 Task: open an excel sheet and write heading  Financial WizardAdd Categories in a column and its values below  'Income, Income, Income, Expenses, Expenses, Expenses, Expenses, Expenses, Savings, Savings, Investments, Investments, Debt, Debt & Debt. 'Add Descriptions in next column and its values below  Salary, Freelance Work, Rental Income, Housing, Transportation, Groceries, Utilities, Entertainment, Emergency Fund, Retirement, Stocks, Mutual Funds, Credit Card 1, Credit Card 2 & Student Loan. Add Amount in next column and its values below  $5,000, $1,200, $500, $1,200, $300, $400, $200, $150, $500, $1,000, $500, $300, $200, $100 & $300. Save page FinAnalytics analysis
Action: Mouse moved to (18, 23)
Screenshot: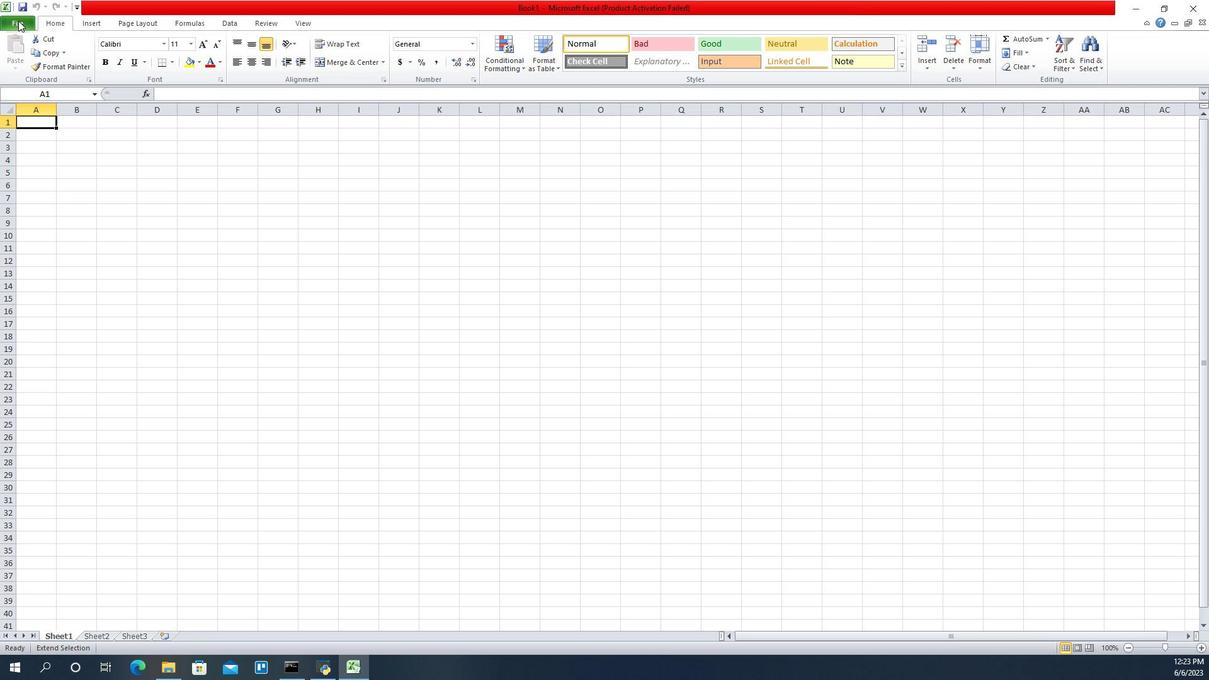 
Action: Mouse pressed left at (18, 23)
Screenshot: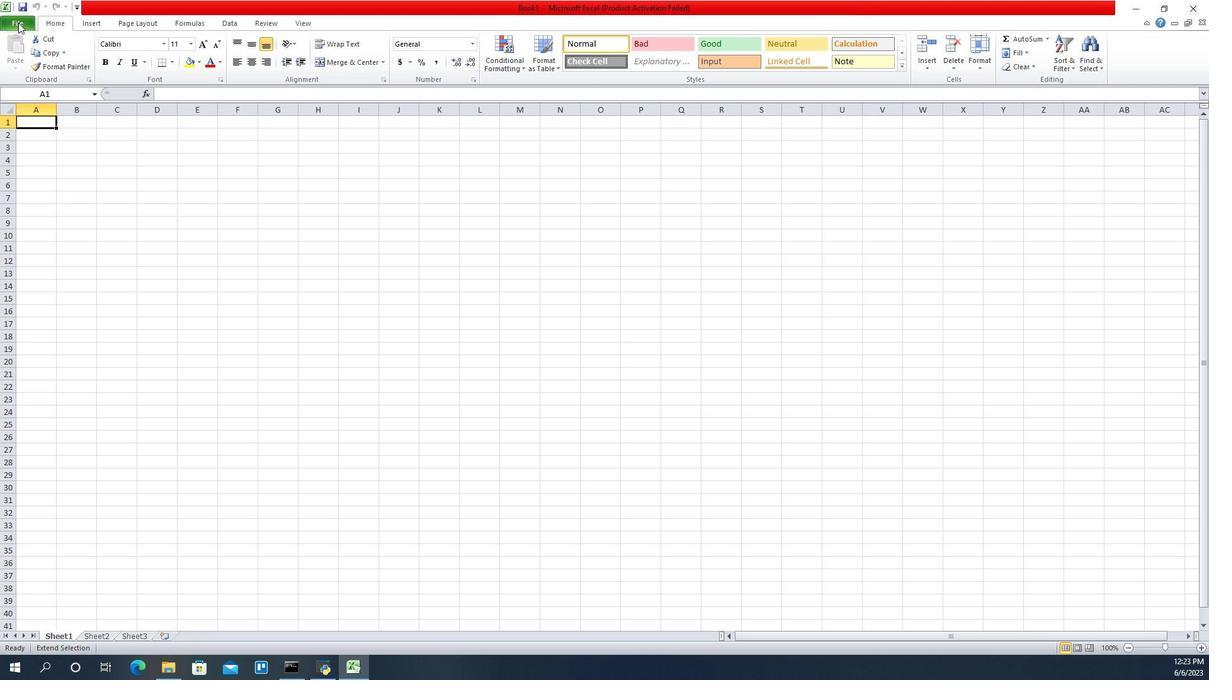 
Action: Mouse moved to (54, 170)
Screenshot: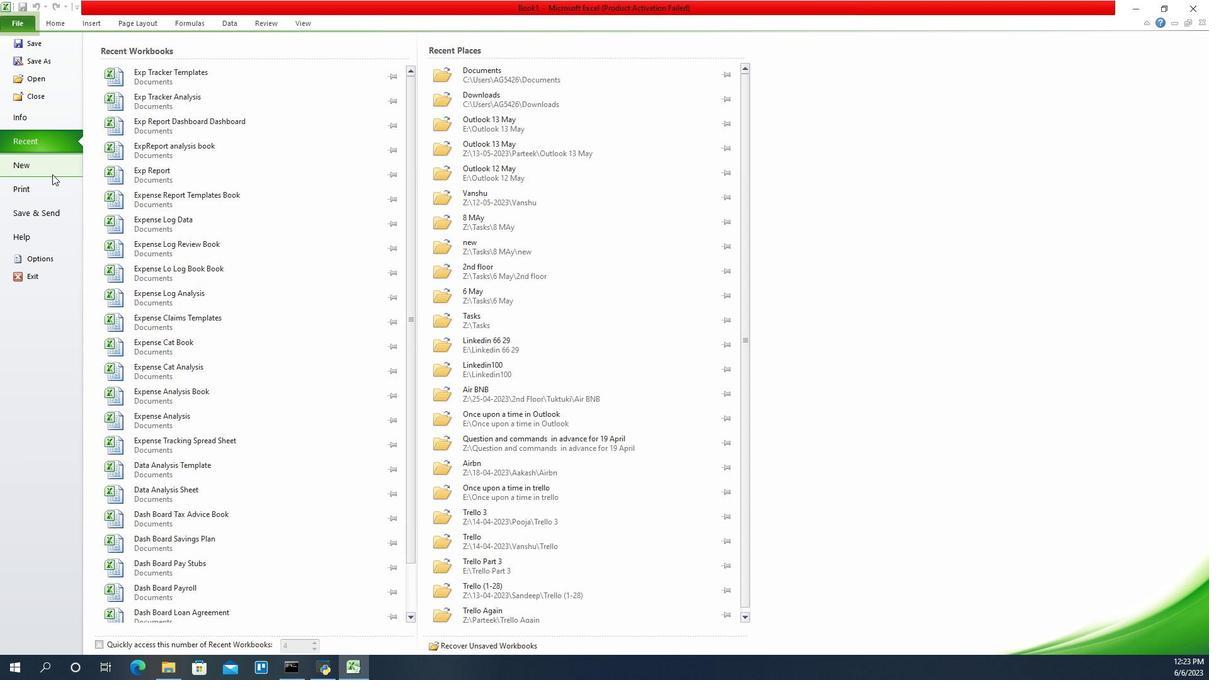 
Action: Mouse pressed left at (54, 170)
Screenshot: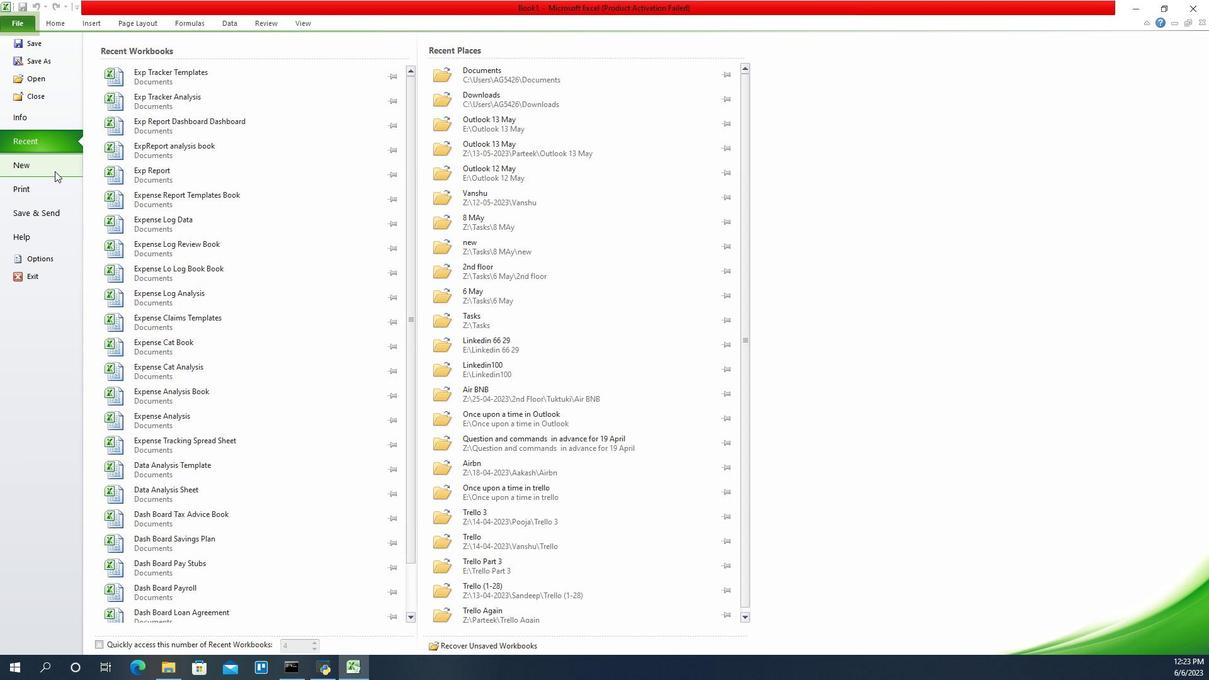 
Action: Mouse moved to (619, 316)
Screenshot: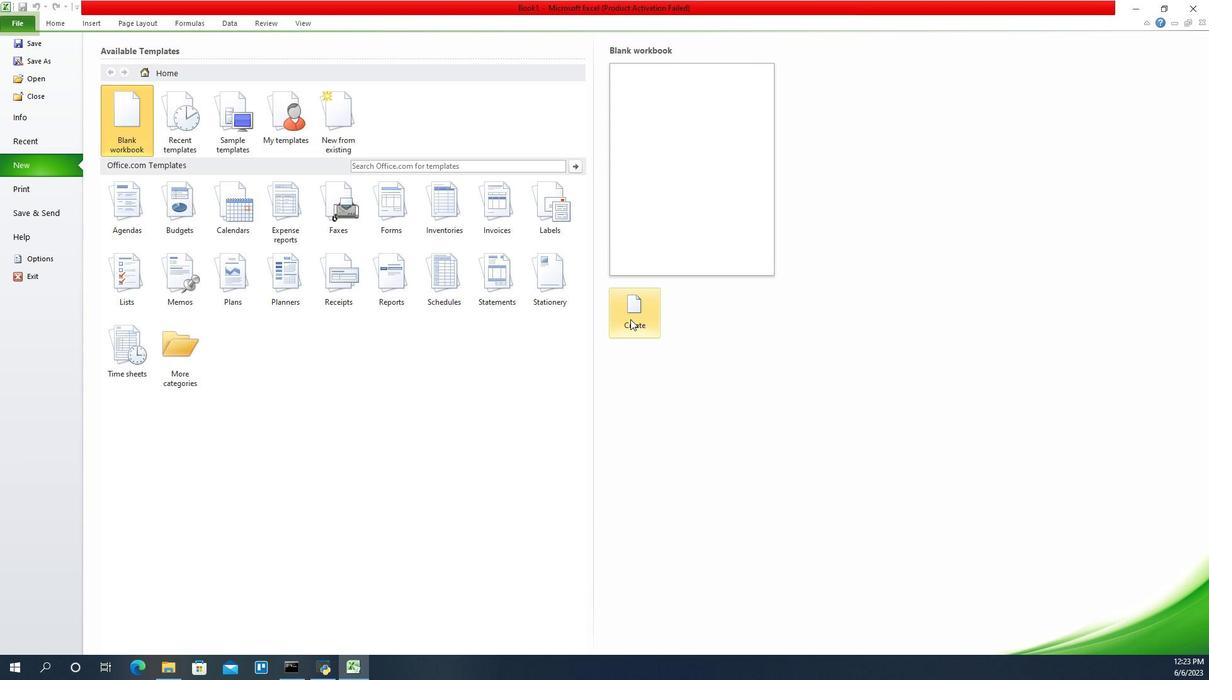
Action: Mouse pressed left at (619, 316)
Screenshot: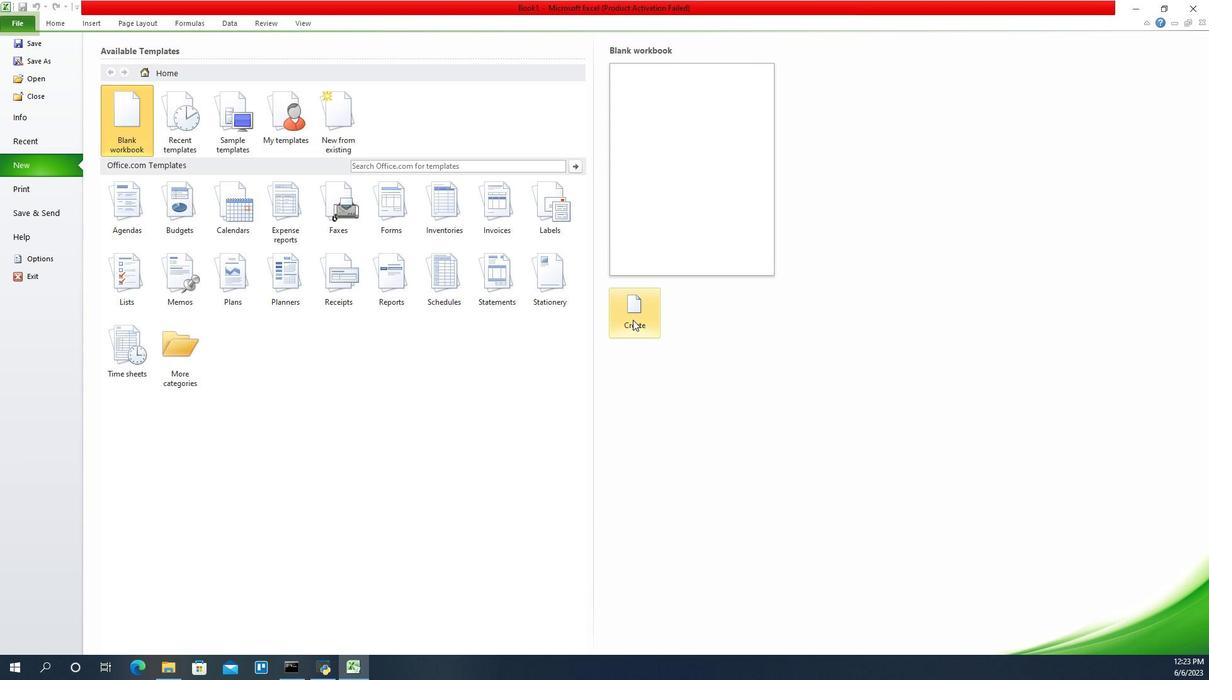 
Action: Mouse moved to (546, 255)
Screenshot: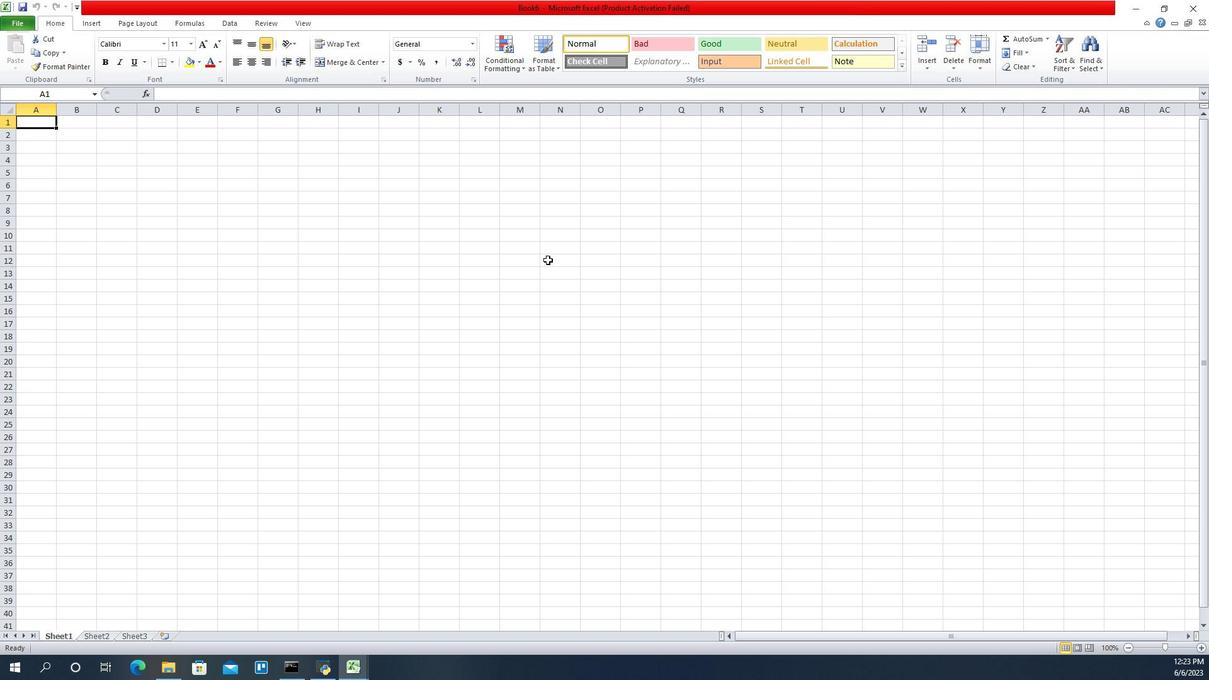 
Action: Key pressed <Key.caps_lock>F<Key.caps_lock>inancial<Key.space><Key.caps_lock>W<Key.caps_lock>izard<Key.enter><Key.caps_lock>C<Key.caps_lock>ateories<Key.backspace><Key.backspace><Key.backspace><Key.backspace><Key.backspace>gories<Key.down><Key.caps_lock>I<Key.caps_lock>ncome<Key.down><Key.caps_lock>I<Key.caps_lock>ncome
Screenshot: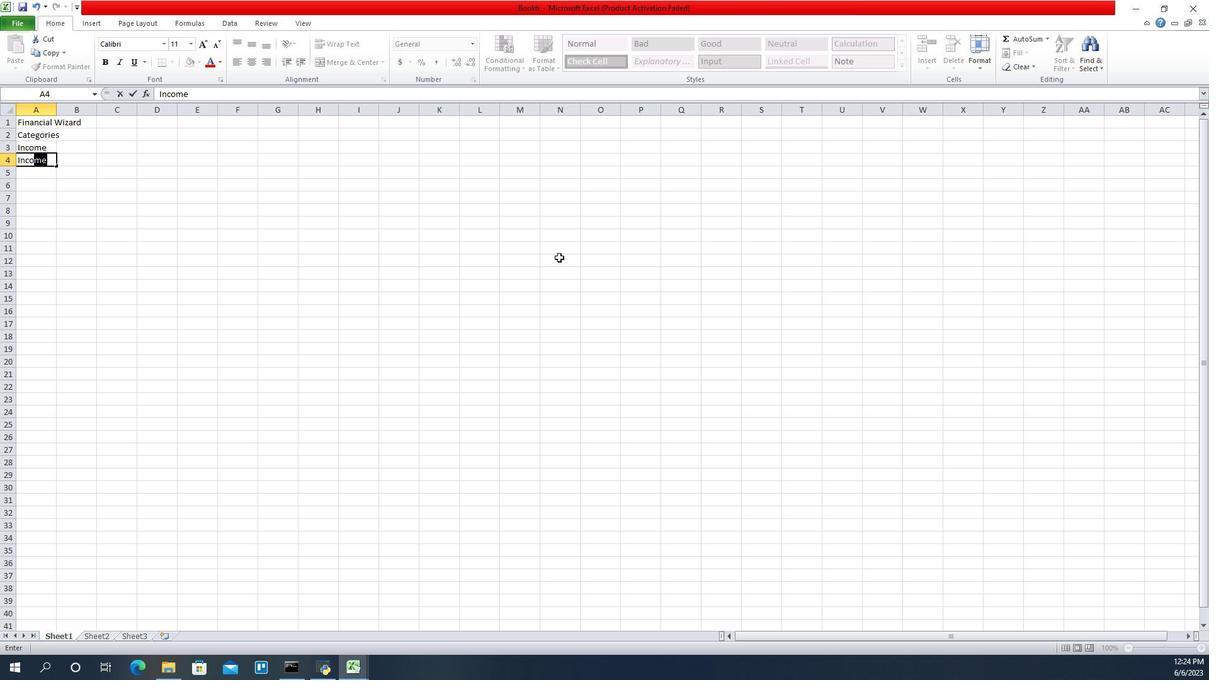 
Action: Mouse moved to (587, 227)
Screenshot: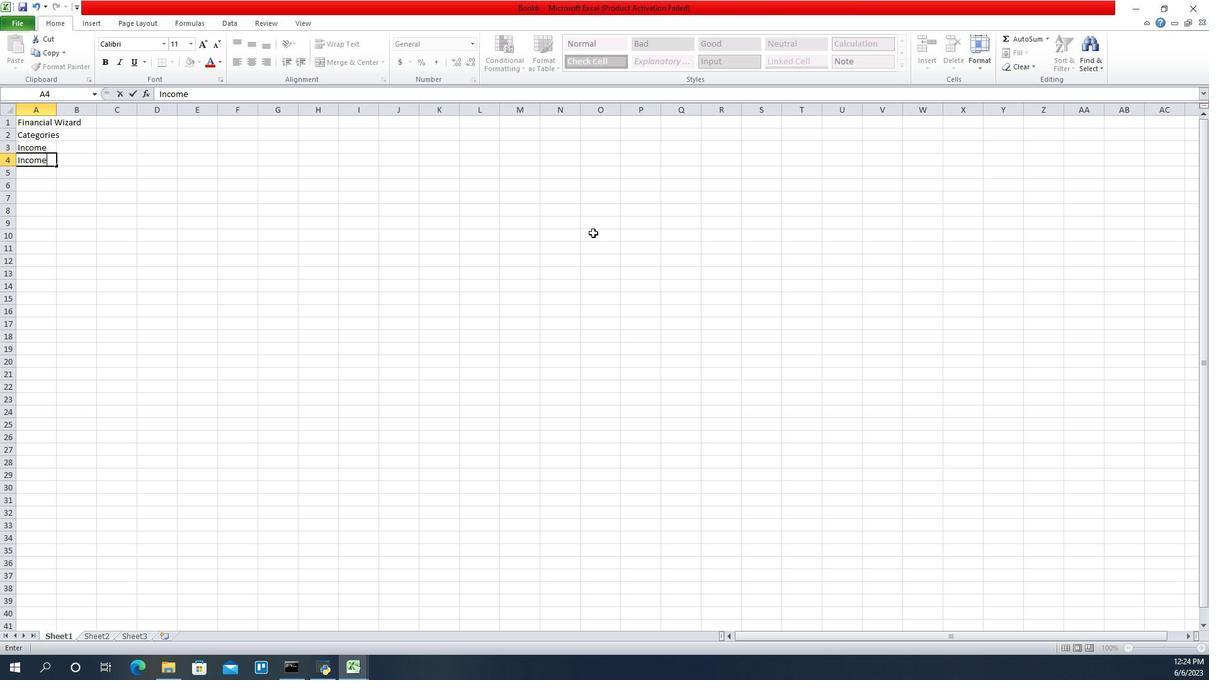 
Action: Key pressed <Key.down><Key.caps_lock>I<Key.caps_lock>ncome<Key.down><Key.caps_lock>E<Key.caps_lock>xpenses<Key.down><Key.caps_lock>E<Key.caps_lock>xpnses<Key.backspace><Key.backspace><Key.backspace><Key.backspace>enses<Key.down><Key.caps_lock>E<Key.caps_lock>xpenses<Key.down><Key.tab><Key.caps_lock><Key.left>E<Key.caps_lock>xpenses<Key.down><Key.caps_lock>E<Key.caps_lock>xpenses<Key.down><Key.caps_lock>S<Key.caps_lock>avings<Key.down><Key.caps_lock>S<Key.caps_lock>avings<Key.down><Key.caps_lock>I<Key.caps_lock>nvestments<Key.down><Key.caps_lock>E<Key.caps_lock><Key.backspace><Key.backspace><Key.caps_lock>I<Key.caps_lock>nvestments<Key.enter><Key.caps_lock>D<Key.caps_lock>ebt<Key.down><Key.caps_lock>D<Key.caps_lock>ebt<Key.down><Key.caps_lock>D<Key.caps_lock>ebt
Screenshot: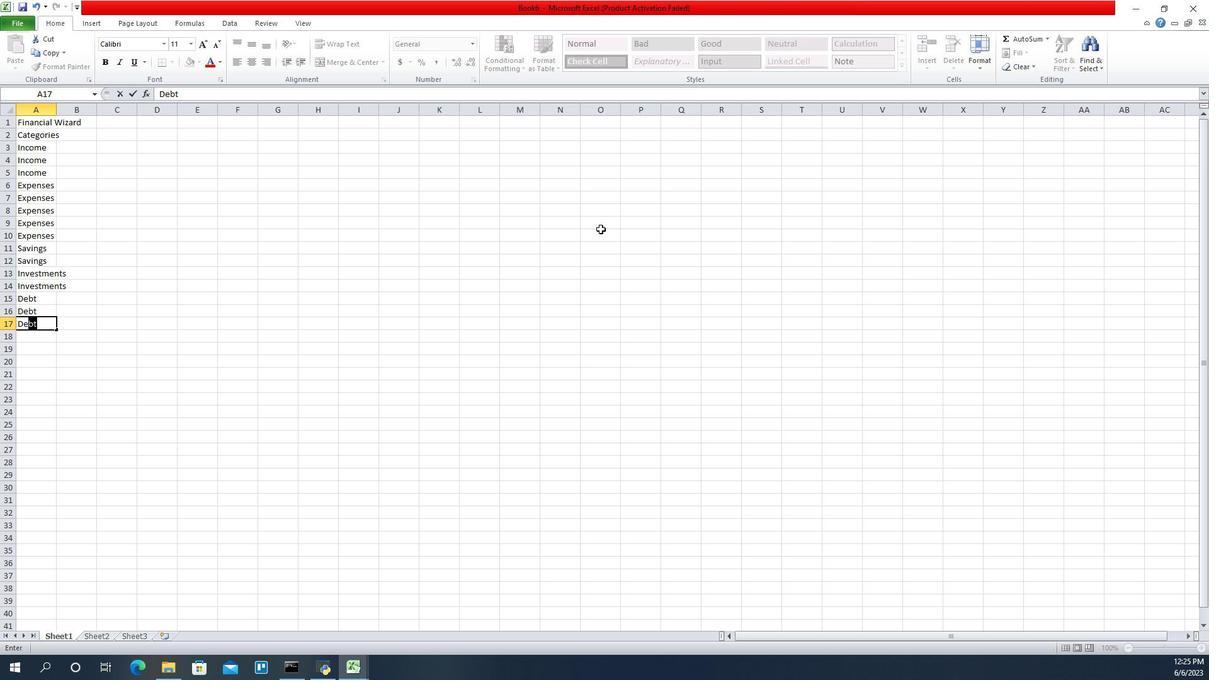 
Action: Mouse moved to (55, 110)
Screenshot: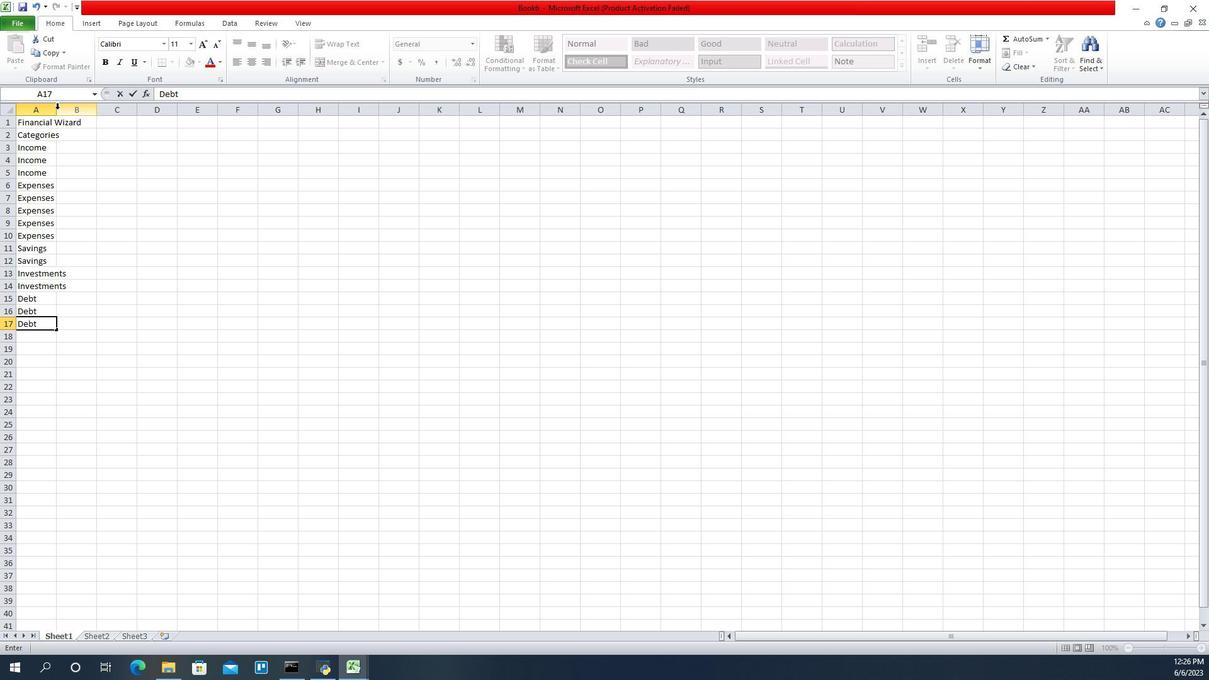 
Action: Mouse pressed left at (55, 110)
Screenshot: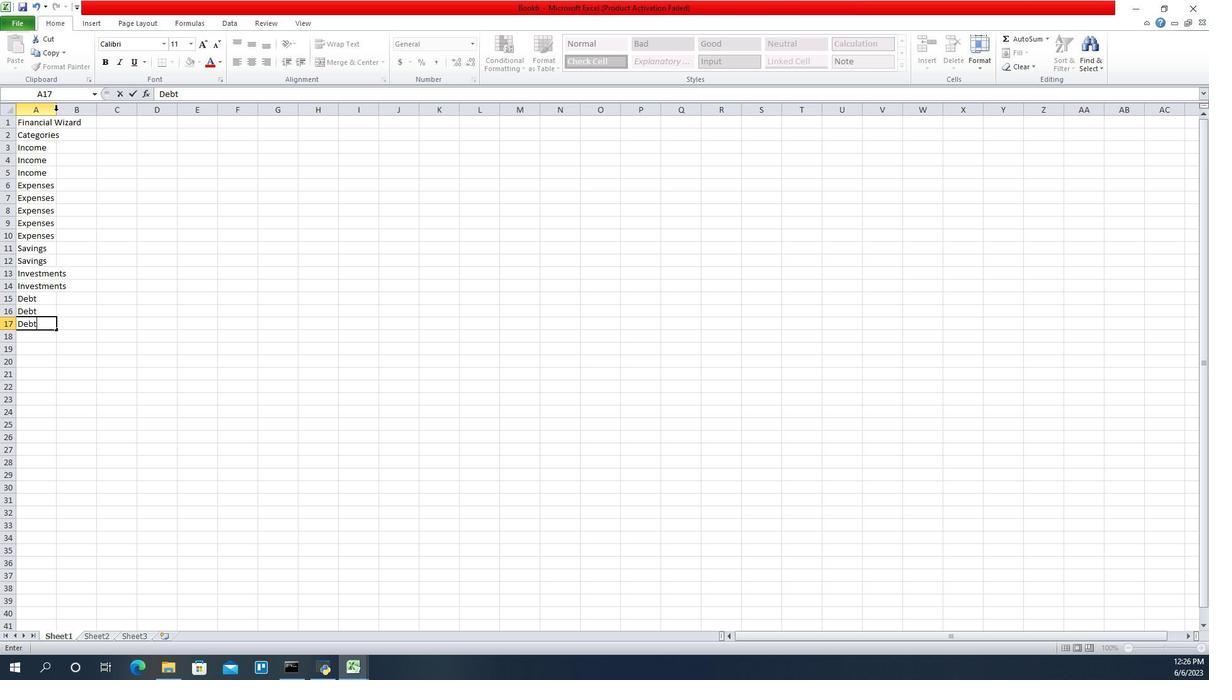 
Action: Mouse pressed left at (55, 110)
Screenshot: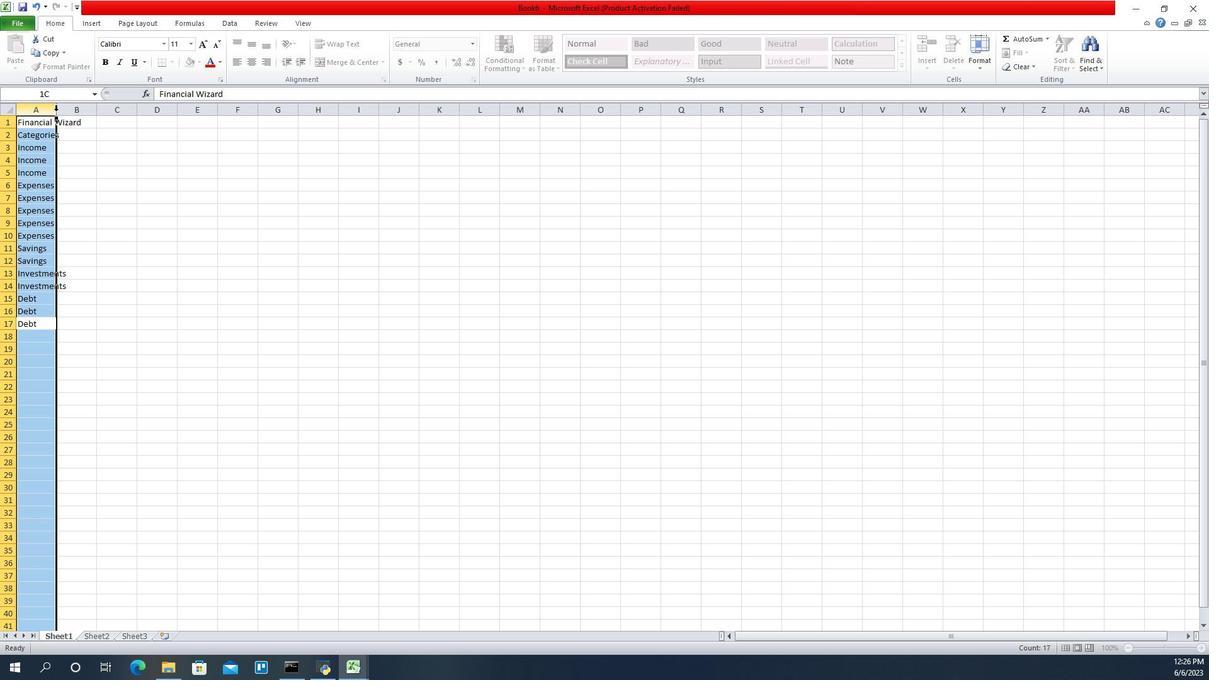 
Action: Mouse moved to (103, 136)
Screenshot: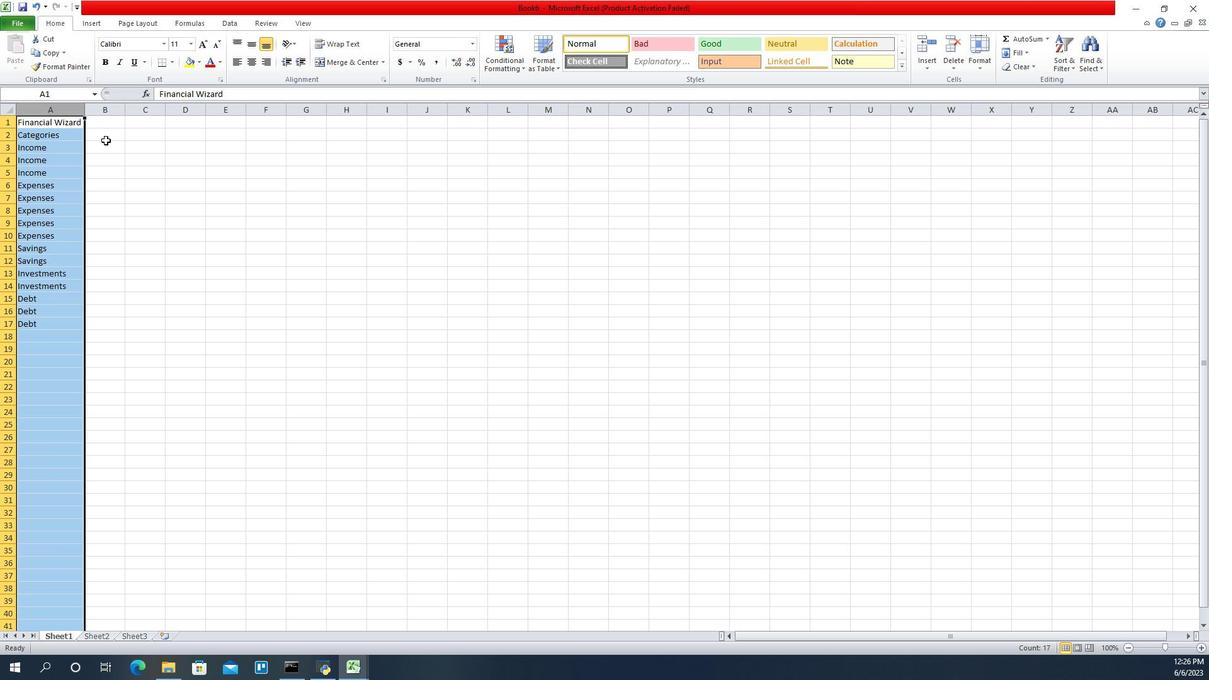 
Action: Mouse pressed left at (103, 136)
Screenshot: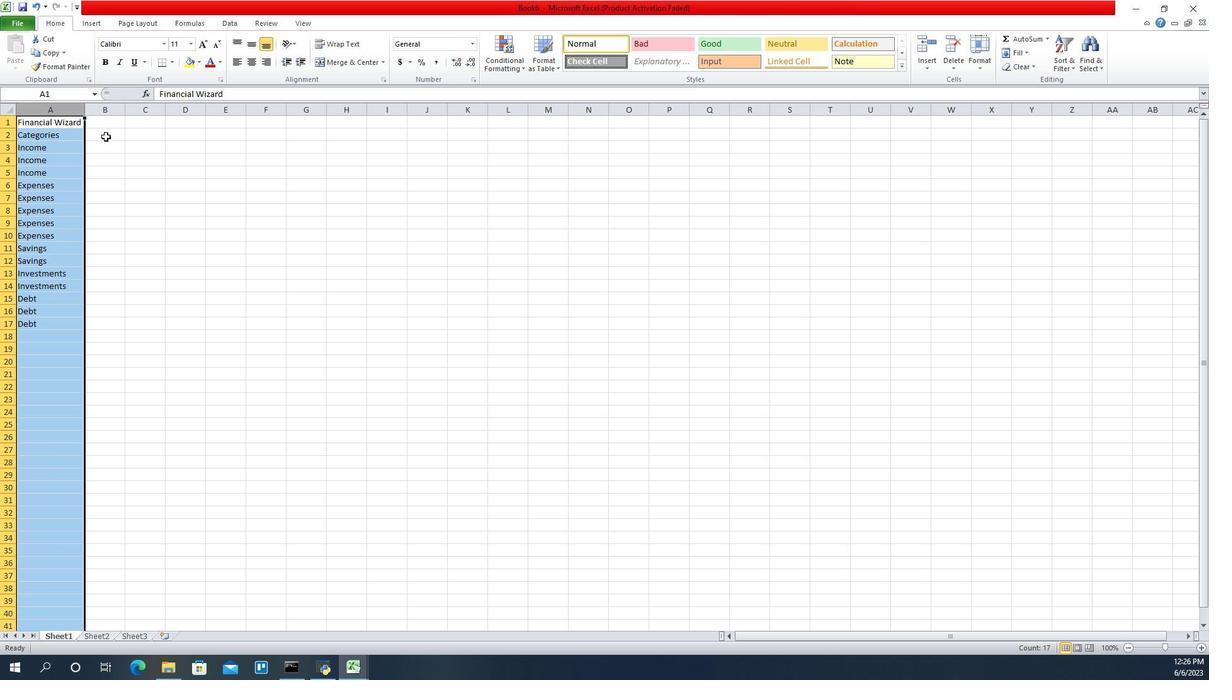 
Action: Mouse moved to (143, 207)
Screenshot: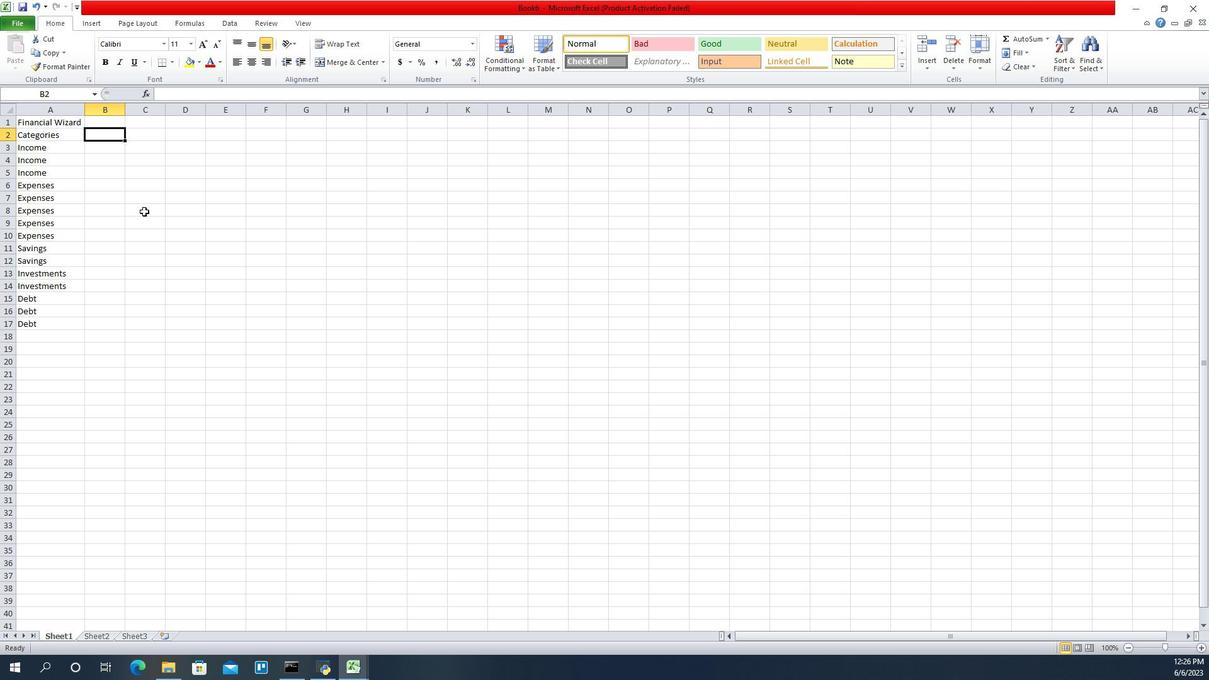 
Action: Key pressed <Key.caps_lock>D<Key.caps_lock>escriptions<Key.down>
Screenshot: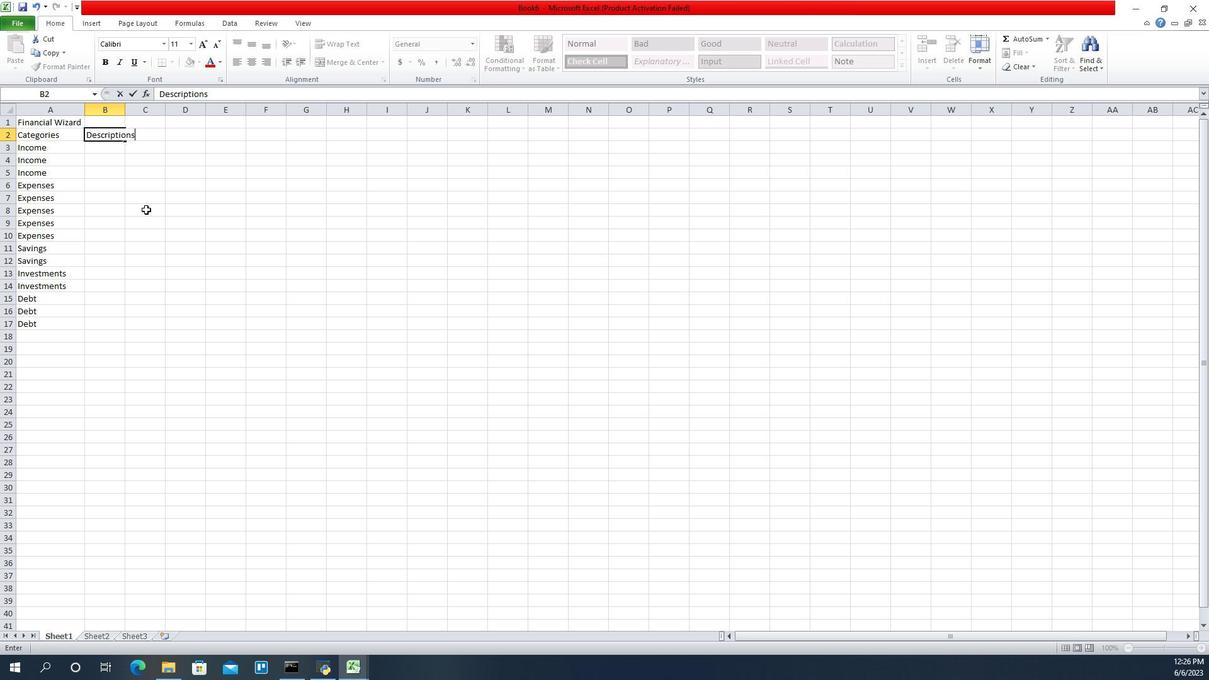 
Action: Mouse moved to (122, 105)
Screenshot: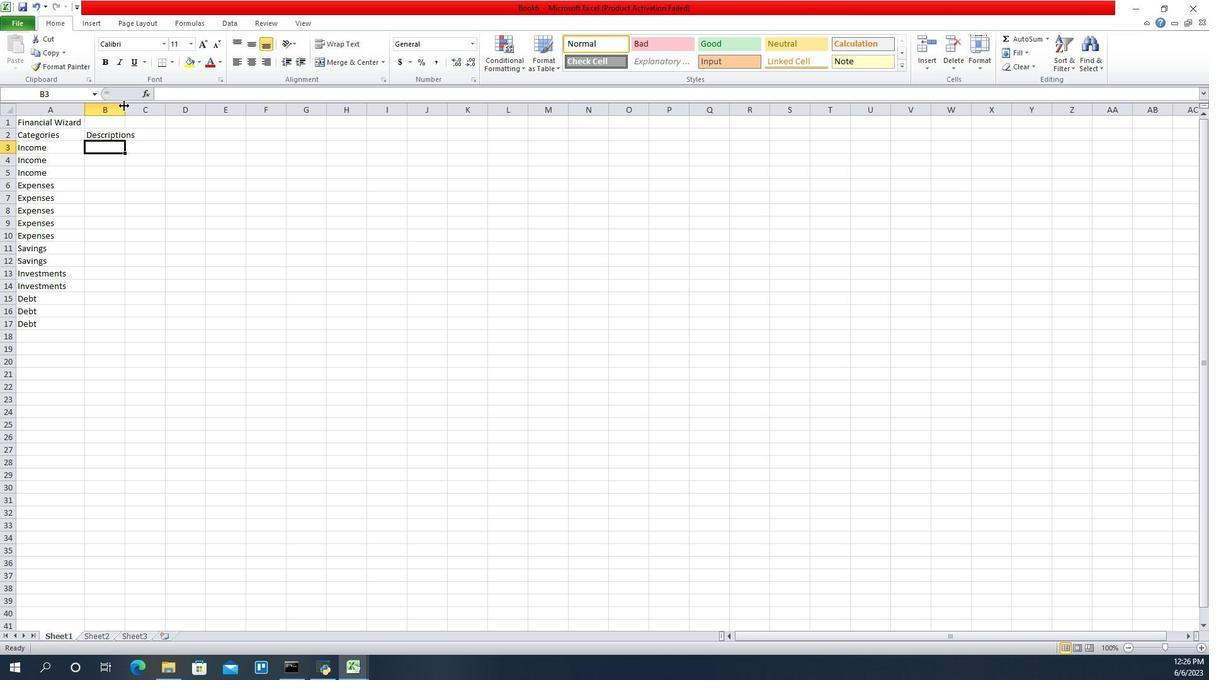 
Action: Mouse pressed left at (122, 105)
Screenshot: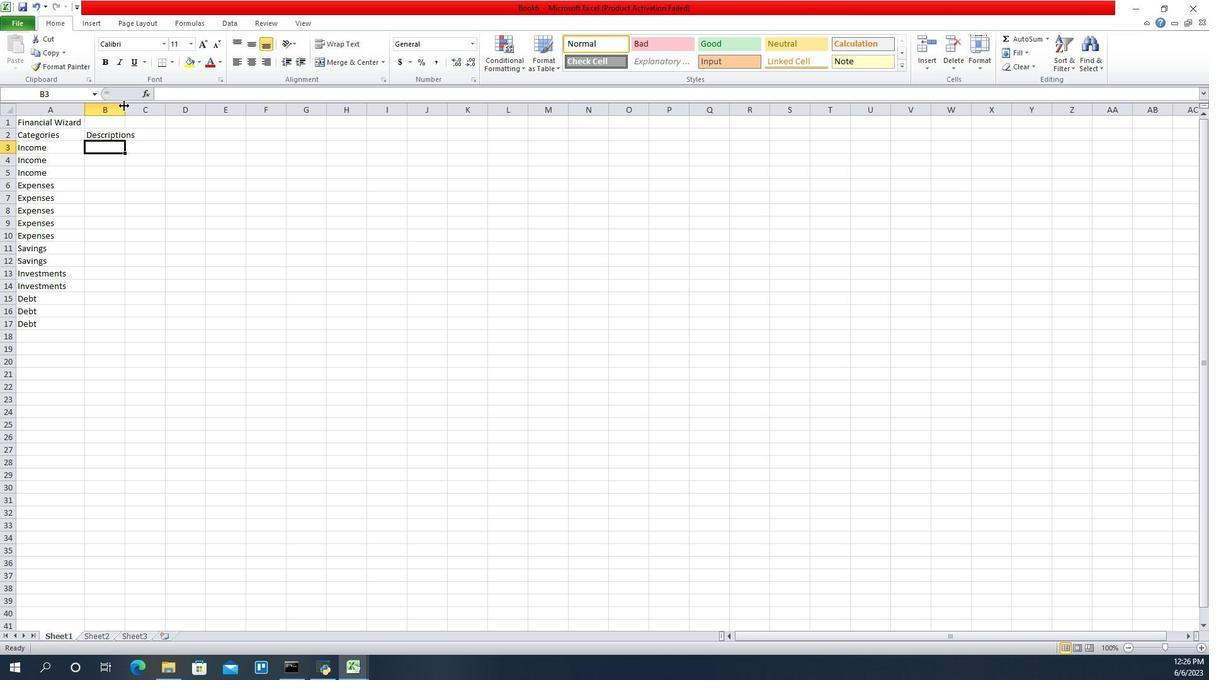 
Action: Mouse pressed left at (122, 105)
Screenshot: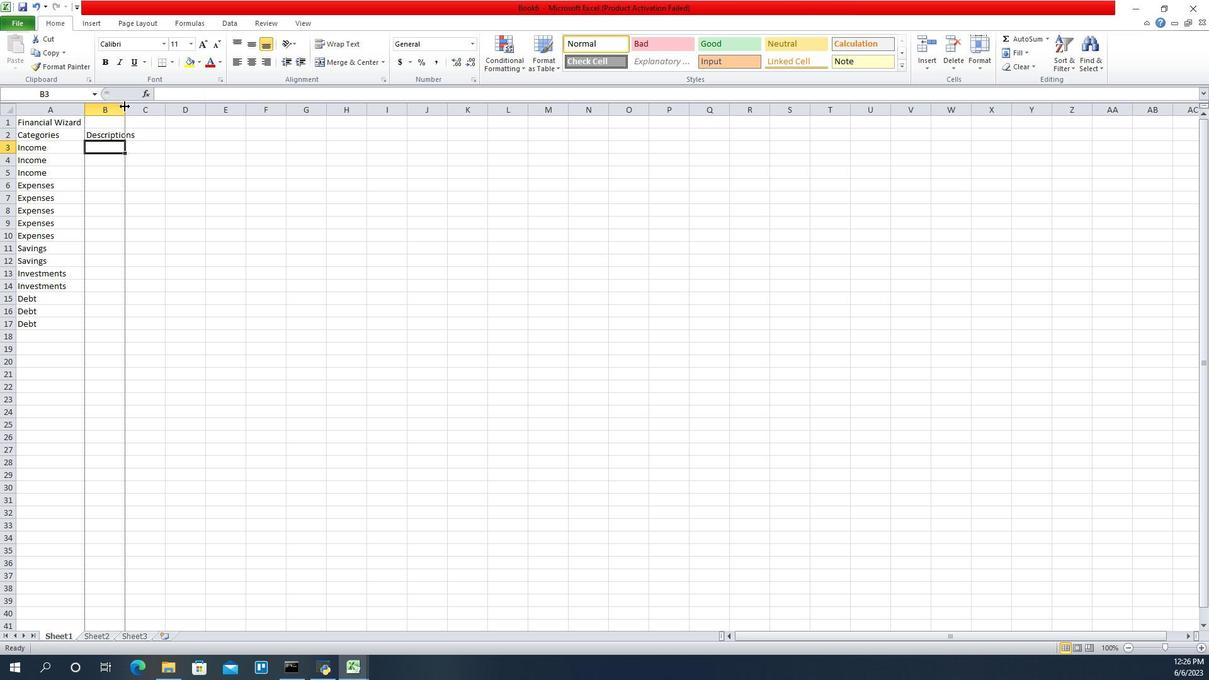 
Action: Mouse moved to (171, 182)
Screenshot: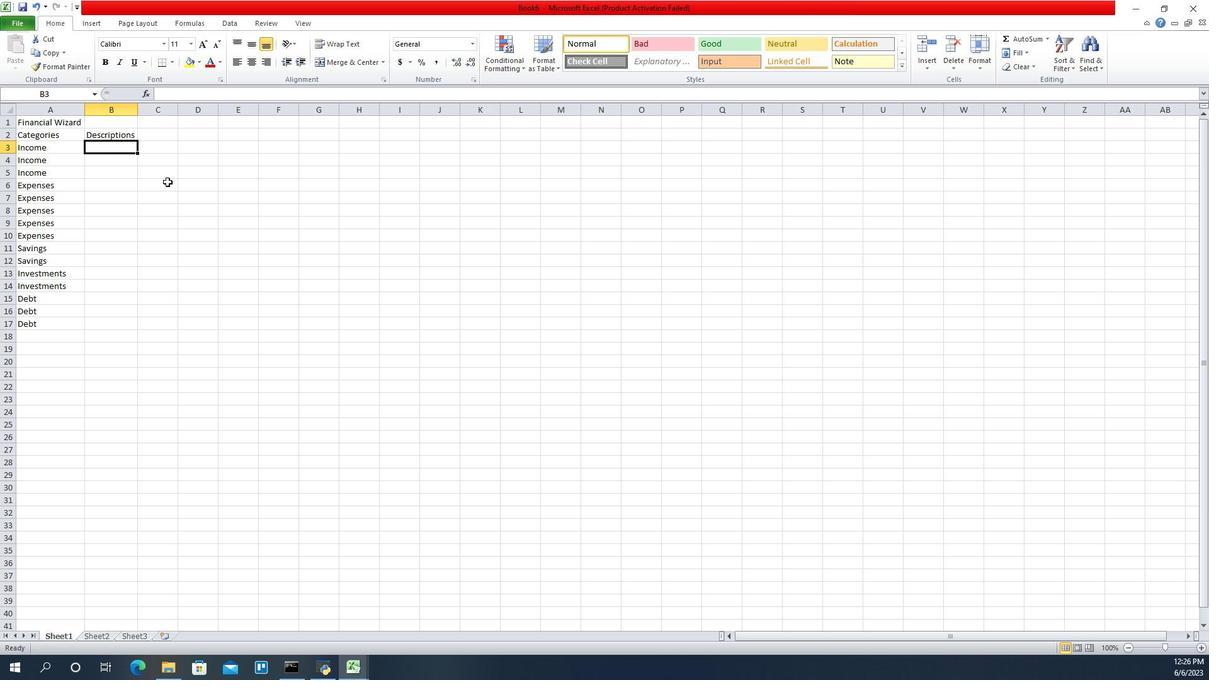 
Action: Key pressed <Key.caps_lock>S<Key.caps_lock>alary<Key.down><Key.caps_lock>F<Key.caps_lock>reelance<Key.down><Key.up>
Screenshot: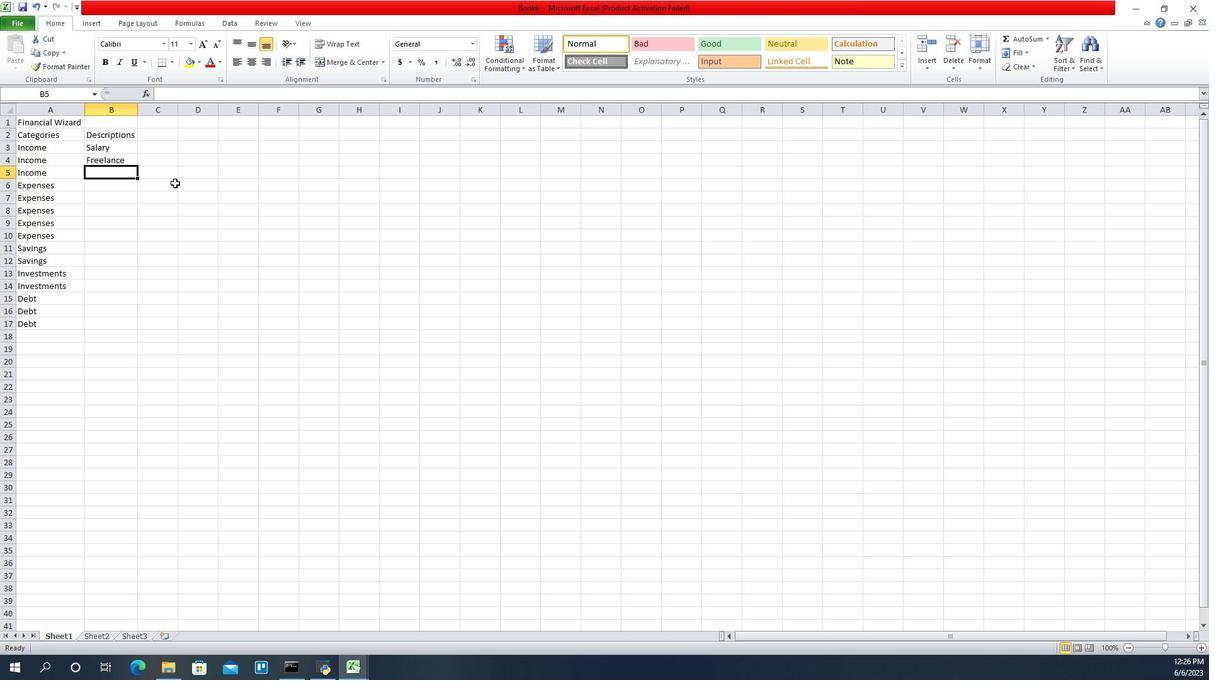 
Action: Mouse moved to (225, 101)
Screenshot: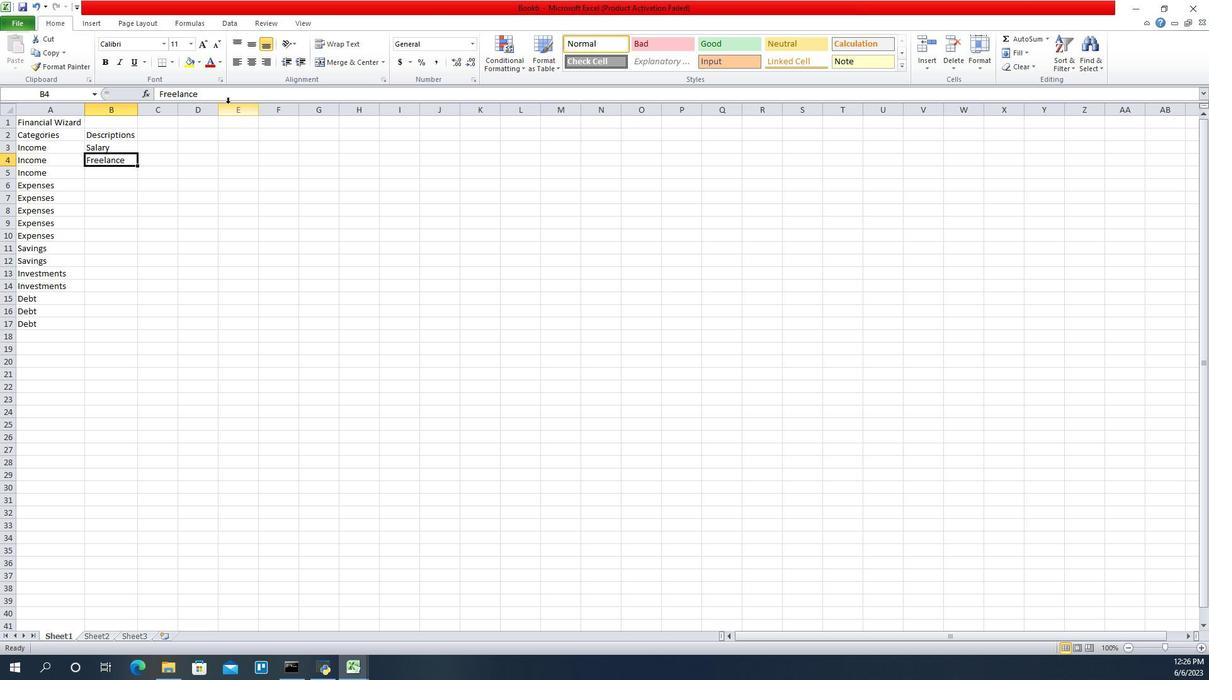 
Action: Mouse pressed left at (225, 101)
Screenshot: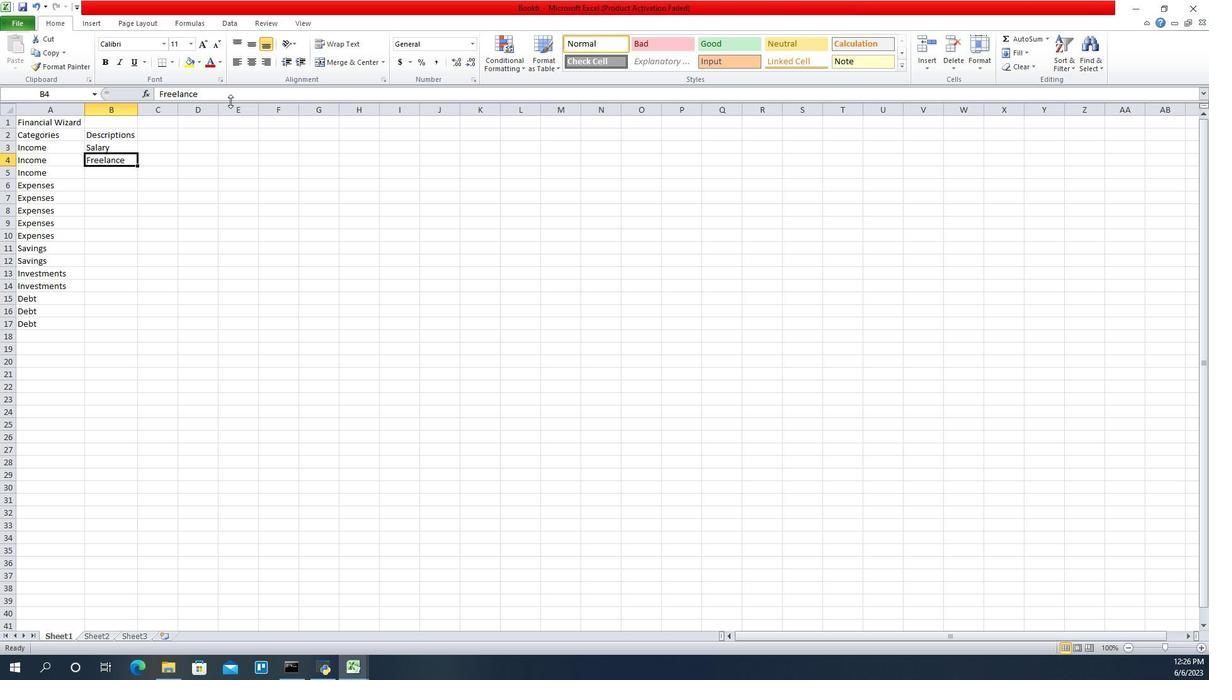 
Action: Mouse moved to (228, 98)
Screenshot: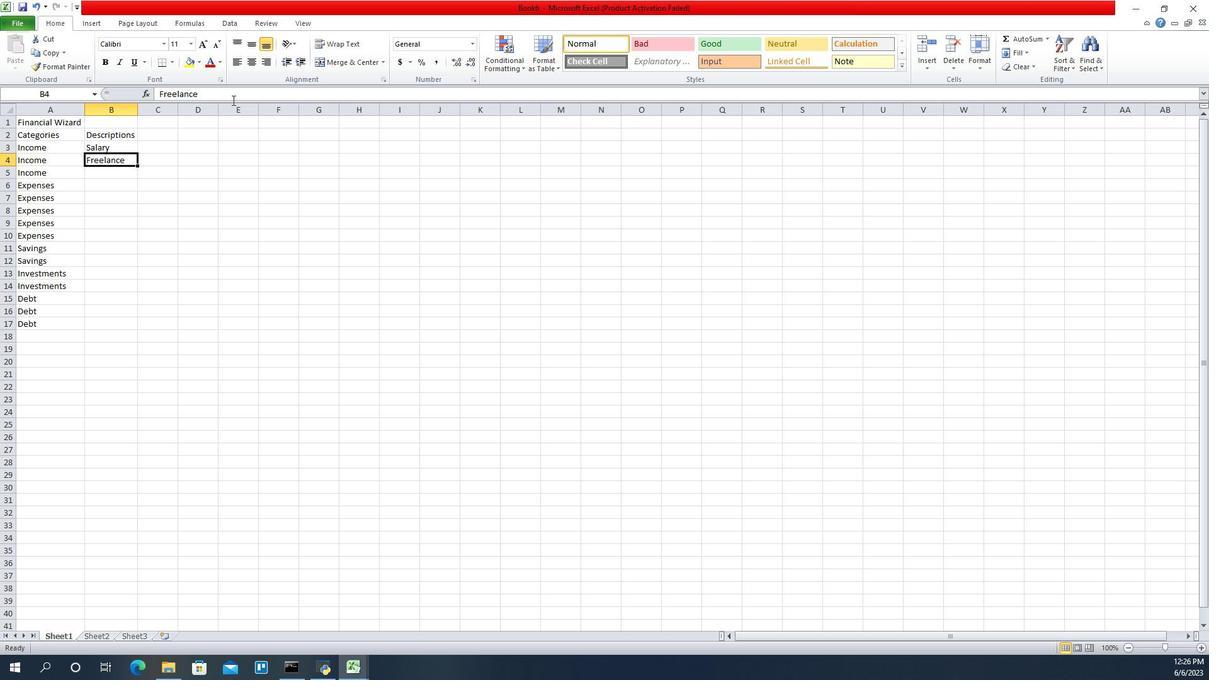 
Action: Mouse pressed left at (228, 98)
Screenshot: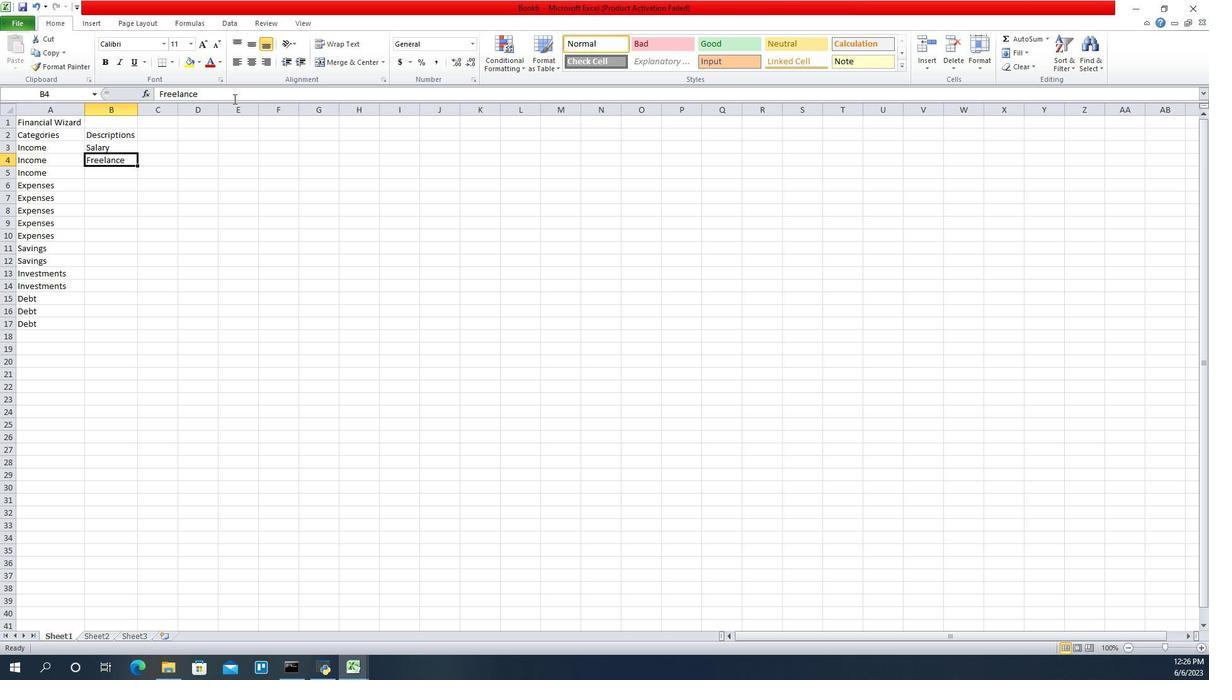 
Action: Key pressed <Key.space><Key.caps_lock>WOK<Key.backspace><Key.backspace><Key.caps_lock>ork<Key.enter><Key.caps_lock>R<Key.caps_lock>eny<Key.backspace>tal<Key.space><Key.caps_lock>I<Key.caps_lock>ncome<Key.enter><Key.caps_lock>H<Key.caps_lock>ousing<Key.enter><Key.caps_lock>T<Key.caps_lock>ransportation<Key.enter><Key.caps_lock>G<Key.caps_lock>roceries<Key.enter><Key.caps_lock>U<Key.caps_lock>tilitis<Key.backspace>es<Key.down><Key.caps_lock>E<Key.caps_lock>ntertainment<Key.enter><Key.caps_lock>E<Key.caps_lock>mergency<Key.space><Key.caps_lock>F<Key.caps_lock>und<Key.enter><Key.caps_lock>R<Key.caps_lock>etirment<Key.enter><Key.caps_lock>S<Key.caps_lock>tocks<Key.up>
Screenshot: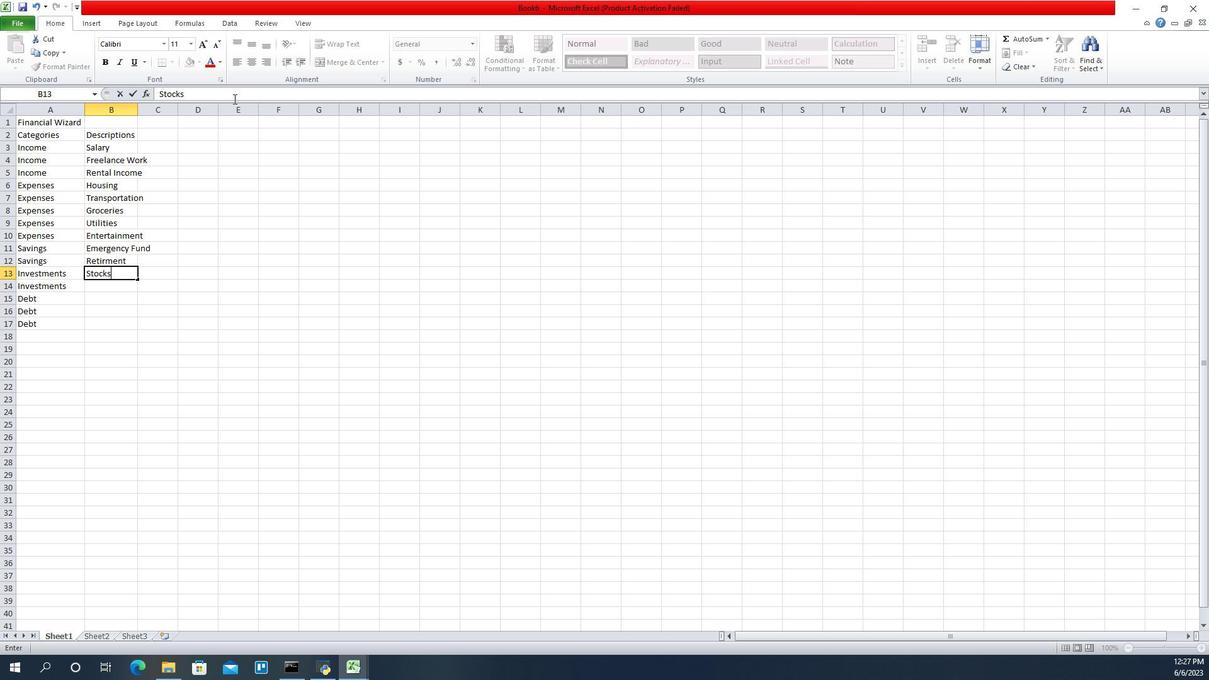 
Action: Mouse moved to (173, 93)
Screenshot: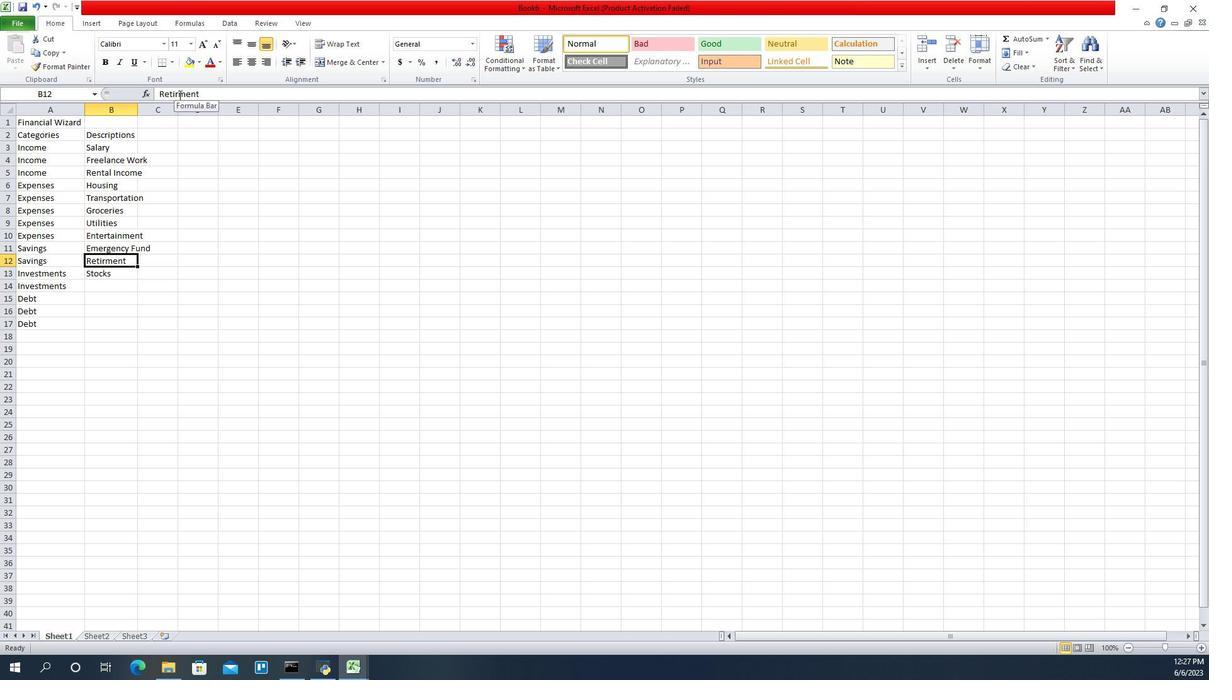 
Action: Mouse pressed left at (173, 93)
Screenshot: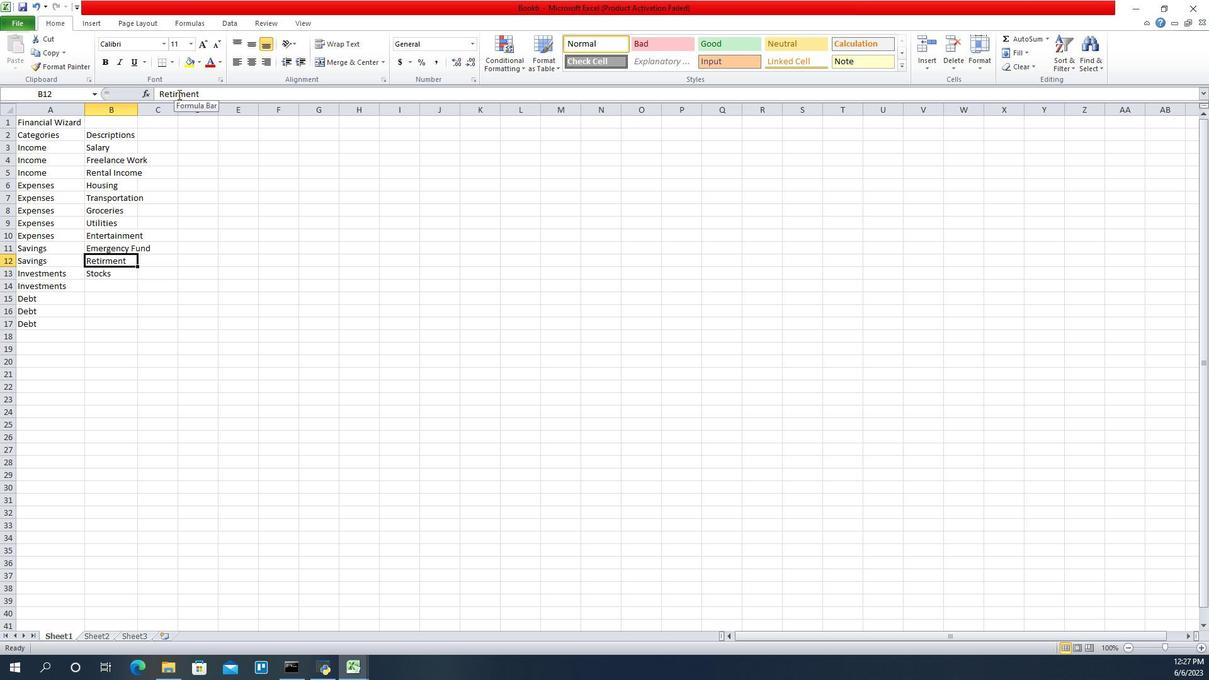 
Action: Mouse moved to (199, 105)
Screenshot: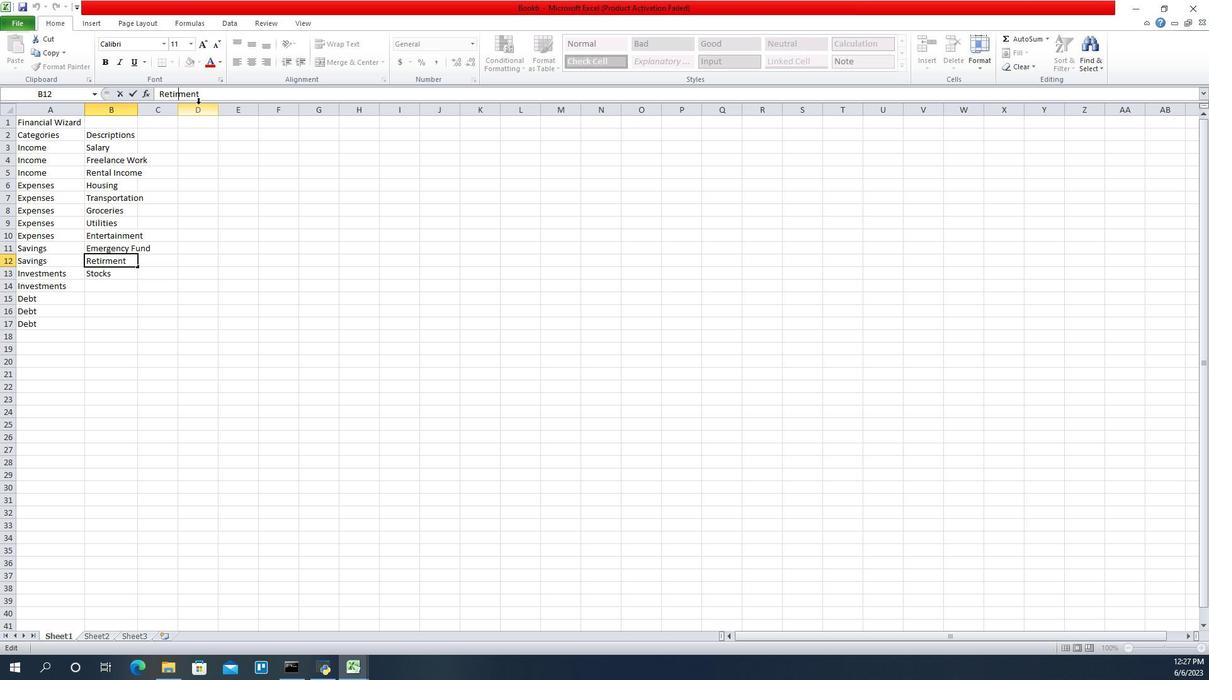 
Action: Key pressed e<Key.enter><Key.down><Key.caps_lock>M<Key.caps_lock>utual<Key.space><Key.caps_lock>F<Key.caps_lock>unds<Key.enter><Key.caps_lock>C<Key.caps_lock>redit<Key.space><Key.caps_lock>C<Key.caps_lock>ard<Key.space>1<Key.enter><Key.caps_lock>C<Key.caps_lock>redit<Key.space><Key.caps_lock>C<Key.caps_lock>ard<Key.space>2<Key.enter><Key.caps_lock>S<Key.caps_lock>tudent<Key.space><Key.caps_lock>L<Key.caps_lock>oan<Key.right>
Screenshot: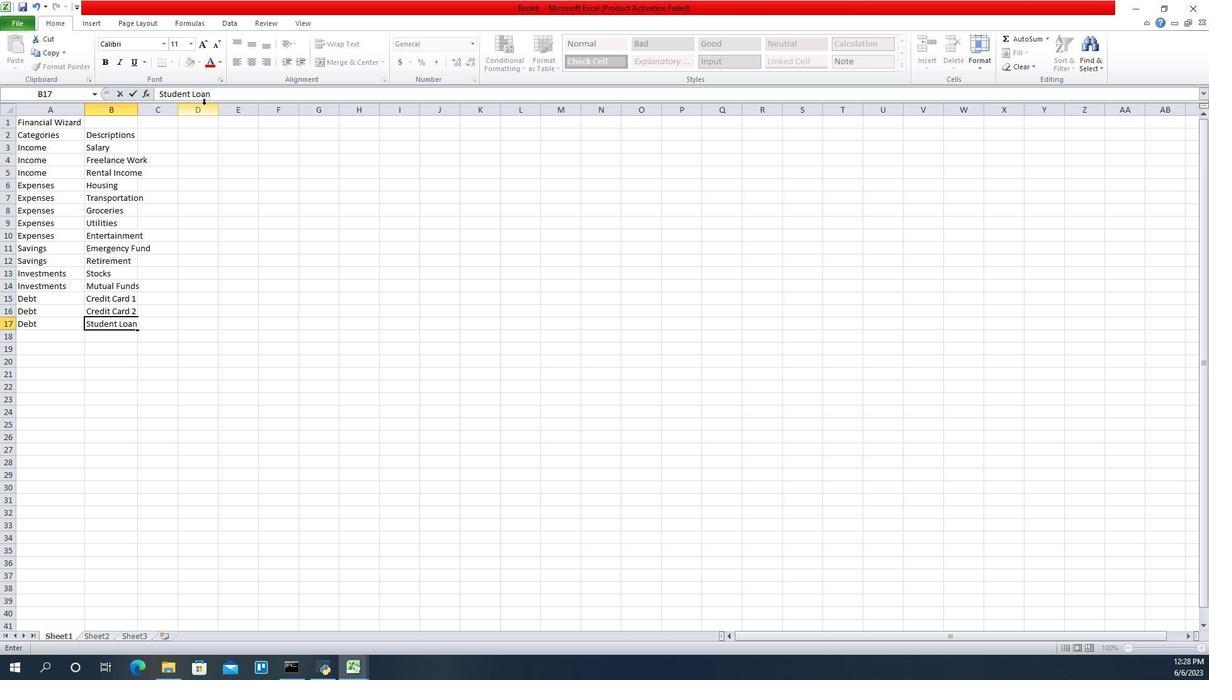 
Action: Mouse moved to (135, 108)
Screenshot: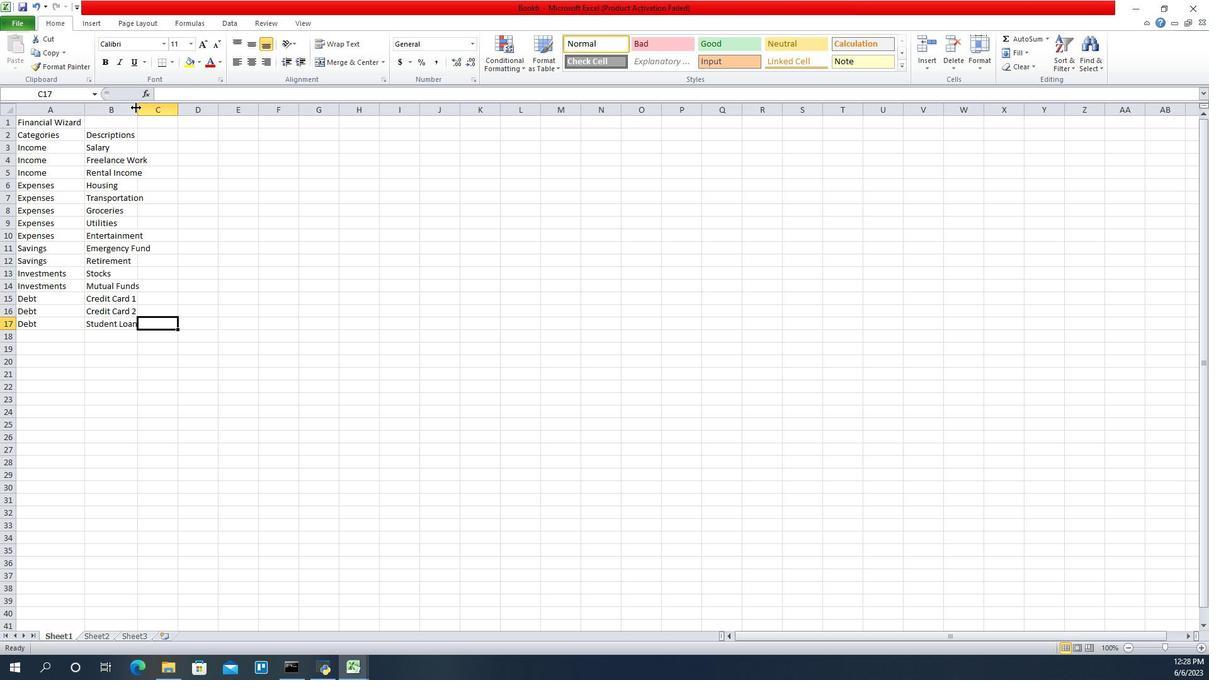 
Action: Mouse pressed left at (135, 108)
Screenshot: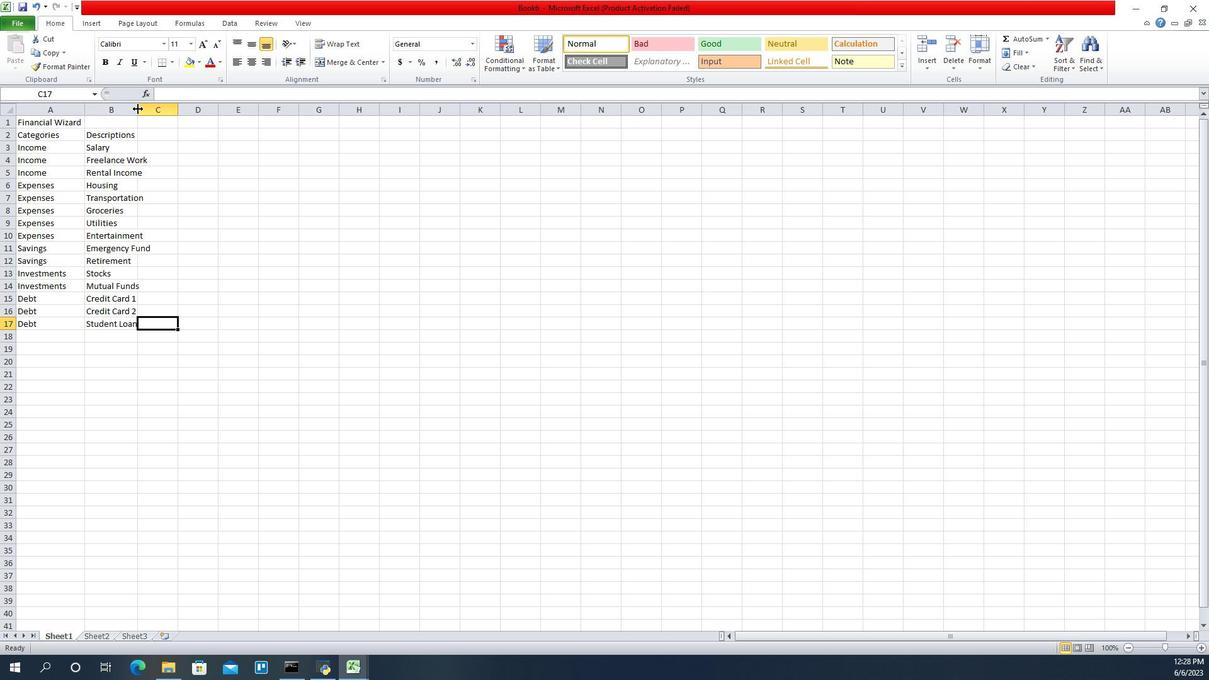 
Action: Mouse pressed left at (135, 108)
Screenshot: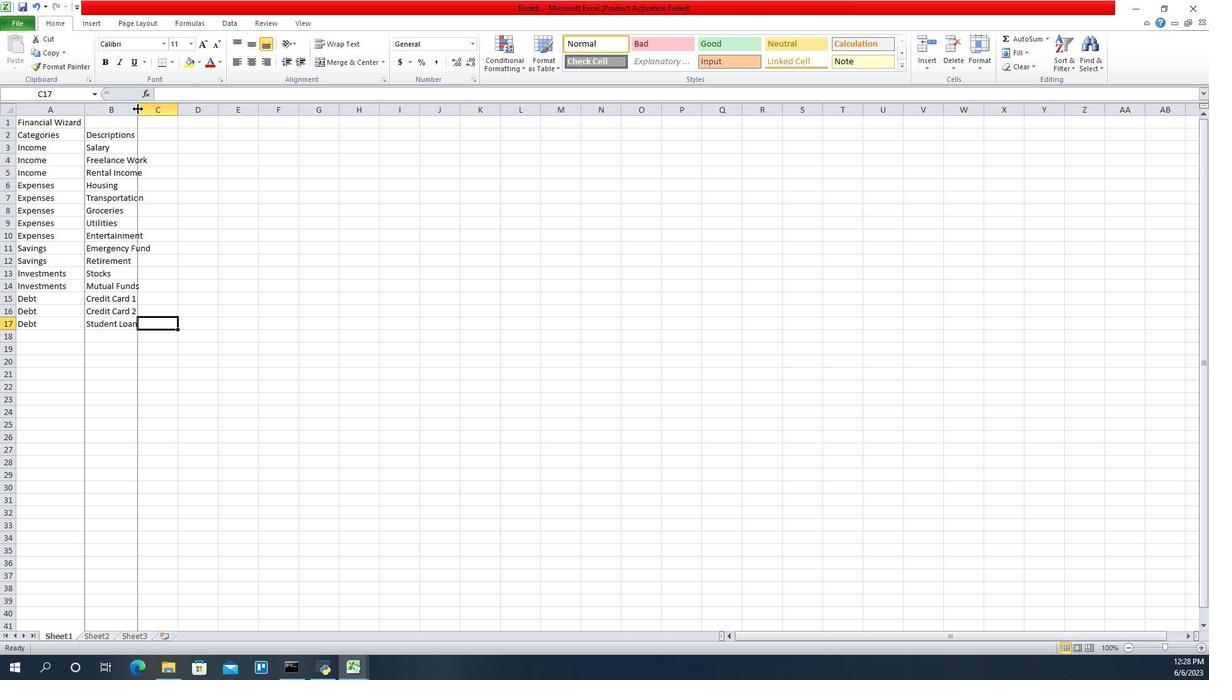 
Action: Mouse moved to (167, 133)
Screenshot: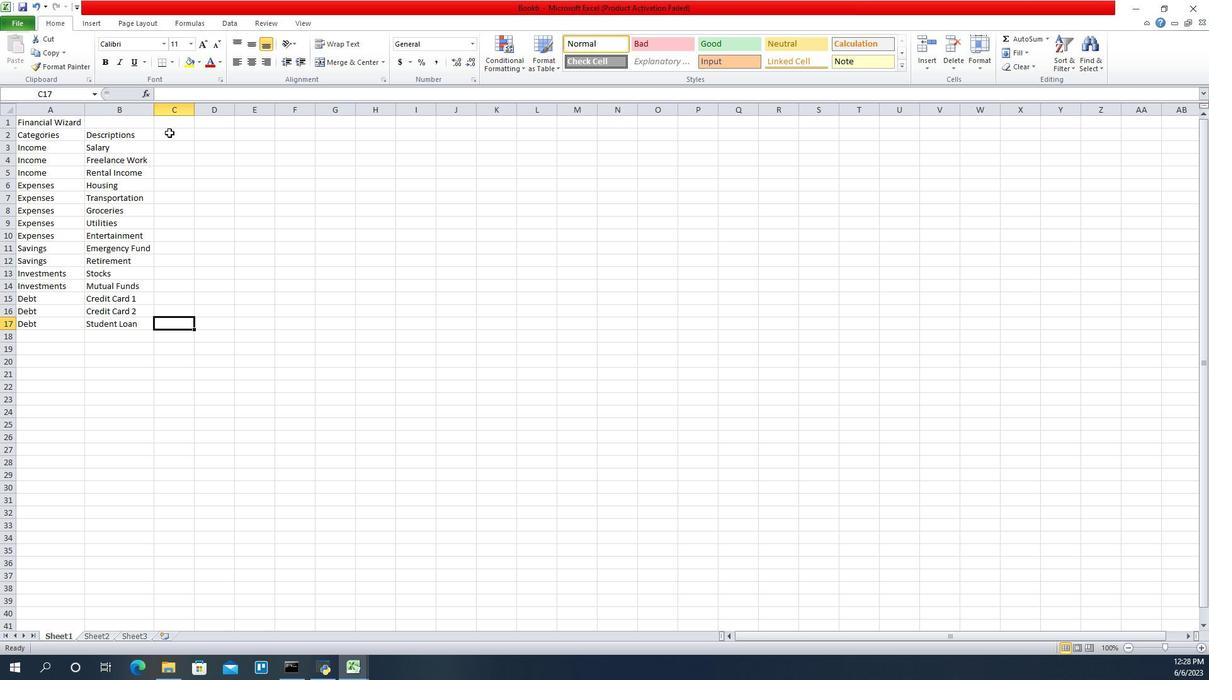 
Action: Mouse pressed left at (167, 133)
Screenshot: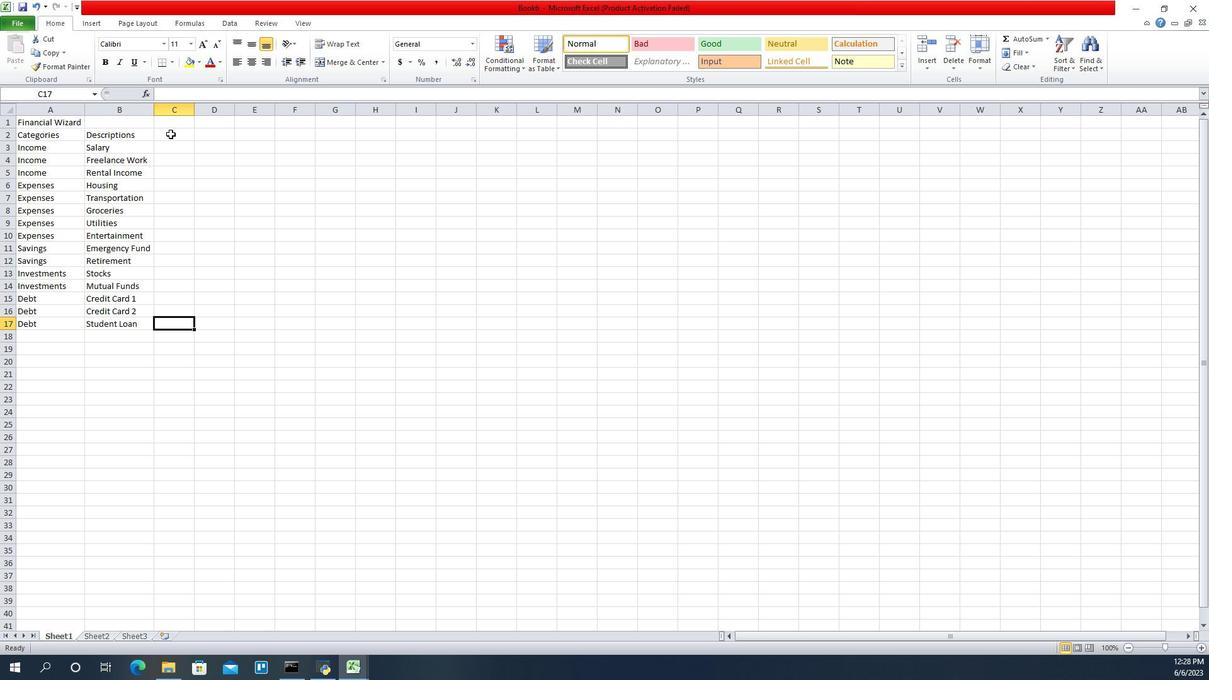 
Action: Mouse moved to (288, 178)
Screenshot: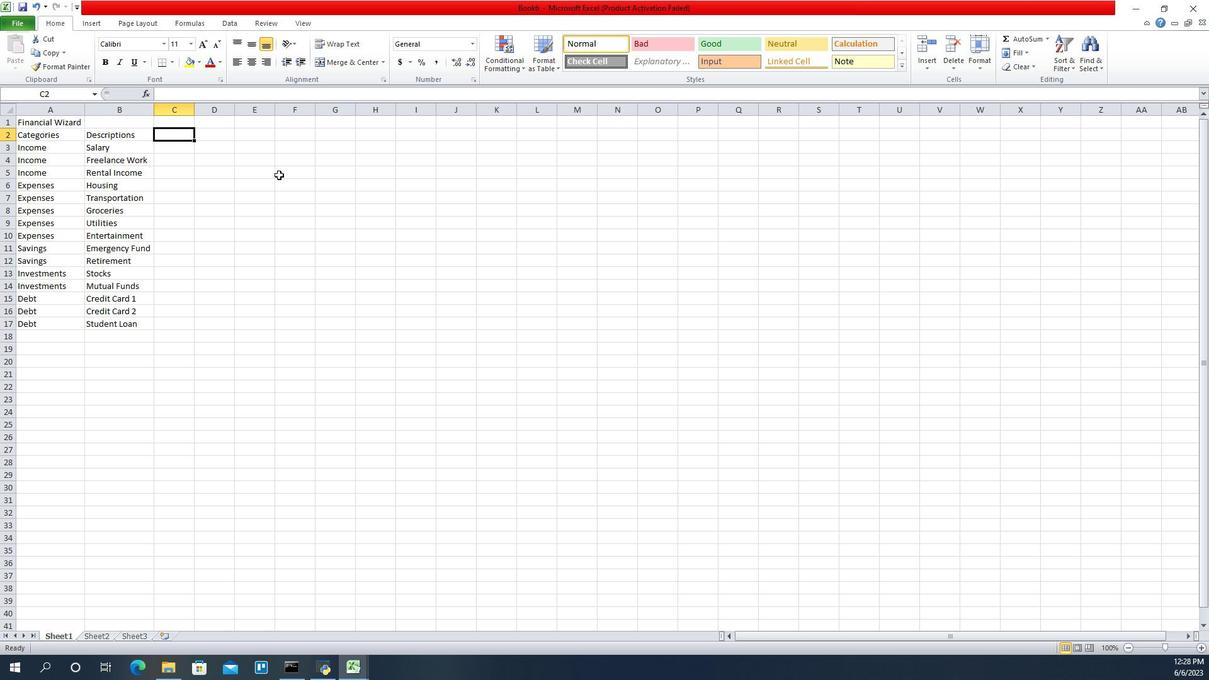 
Action: Key pressed <Key.caps_lock>A<Key.caps_lock>mount<Key.down>5000<Key.down>1200<Key.down>500<Key.down>1200<Key.down>300<Key.down>400<Key.down>200<Key.down>150<Key.down>500<Key.down>1000<Key.down>500<Key.down>300<Key.down>200<Key.down>100<Key.down>300<Key.shift><Key.up><Key.down>
Screenshot: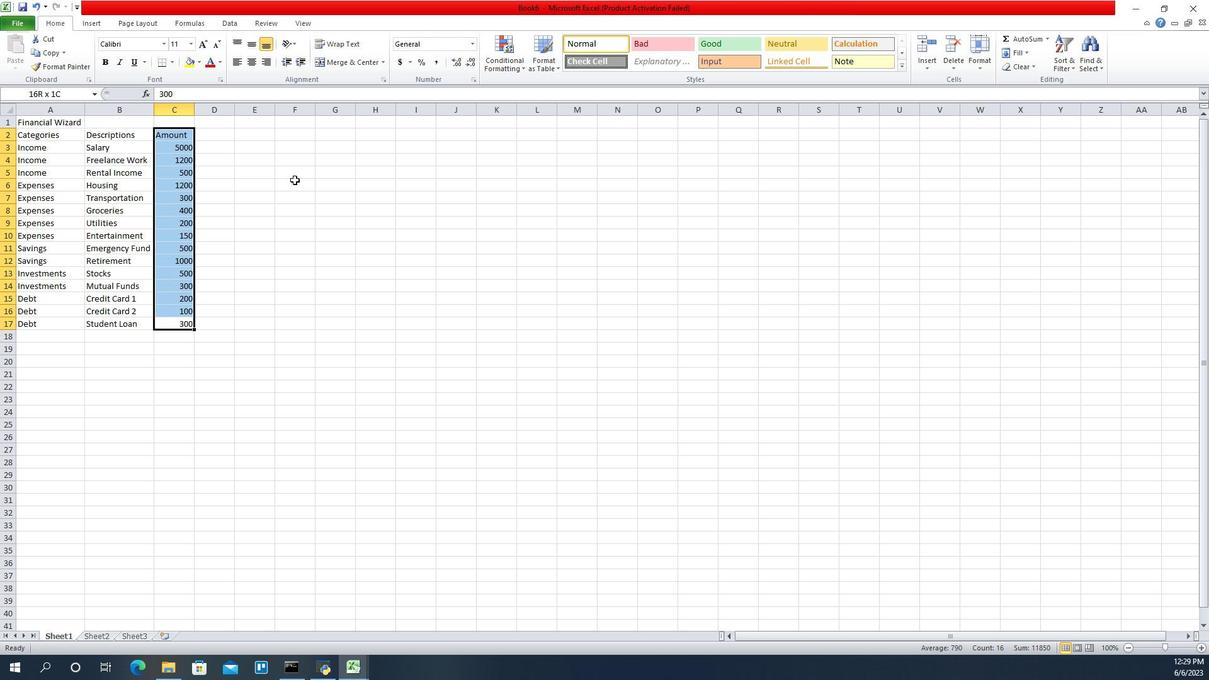 
Action: Mouse moved to (460, 49)
Screenshot: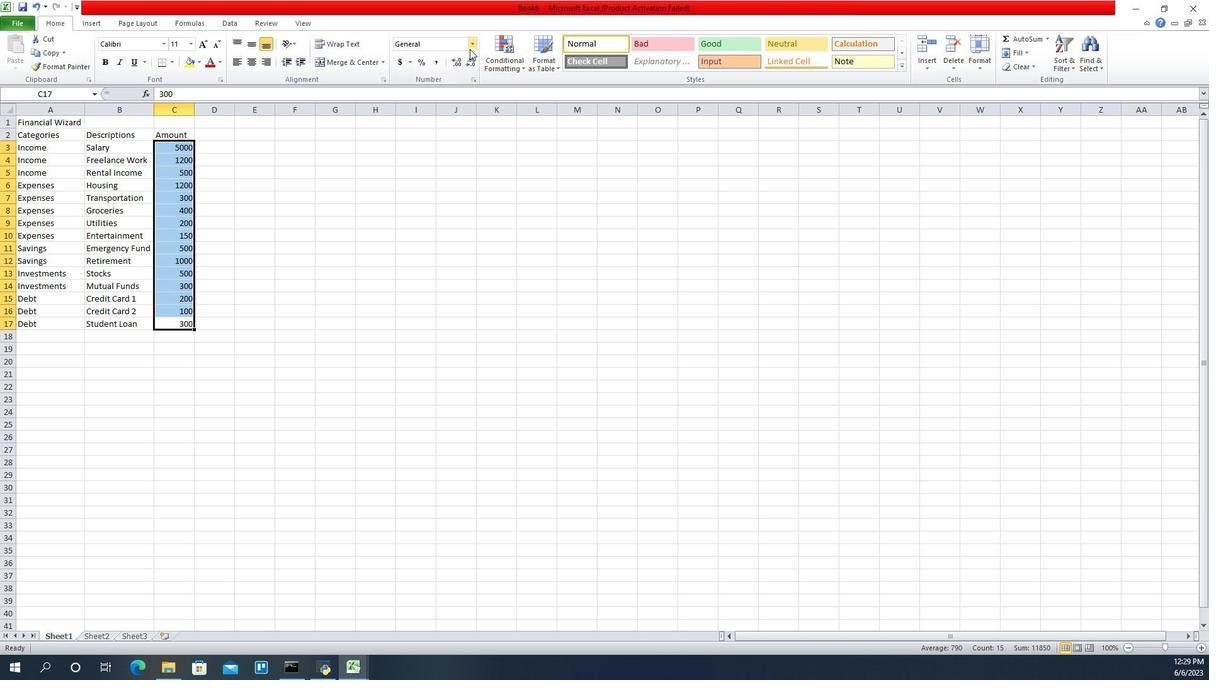 
Action: Mouse pressed left at (460, 49)
Screenshot: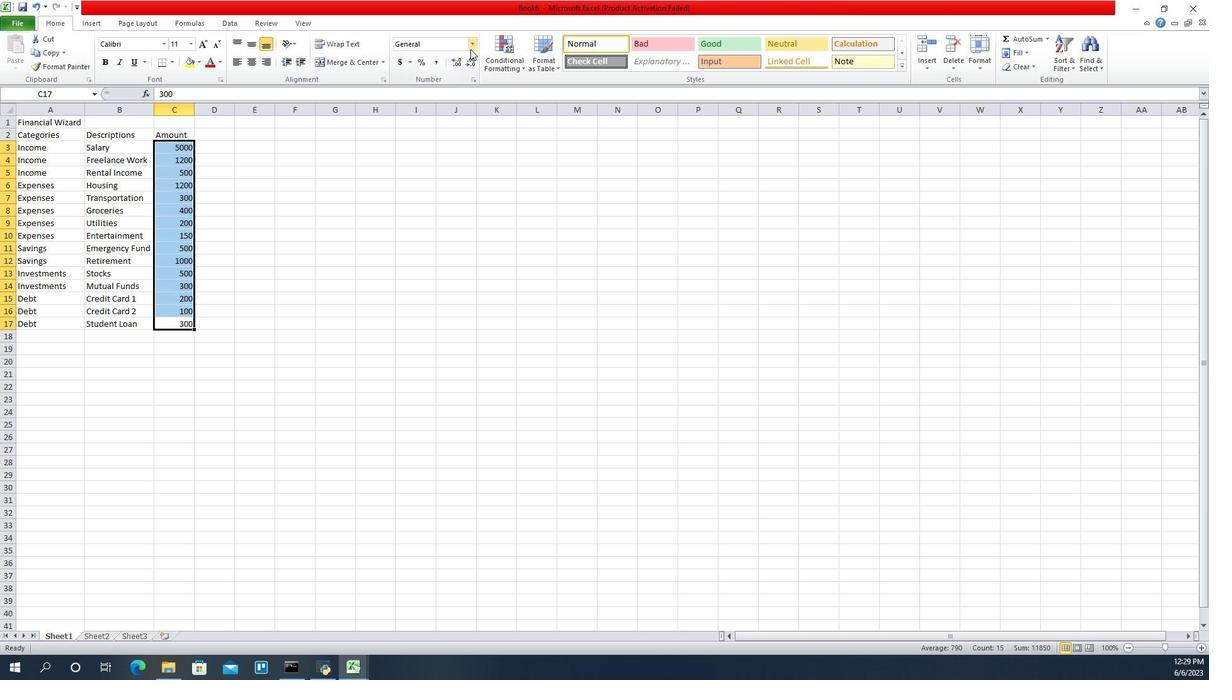 
Action: Mouse moved to (458, 358)
Screenshot: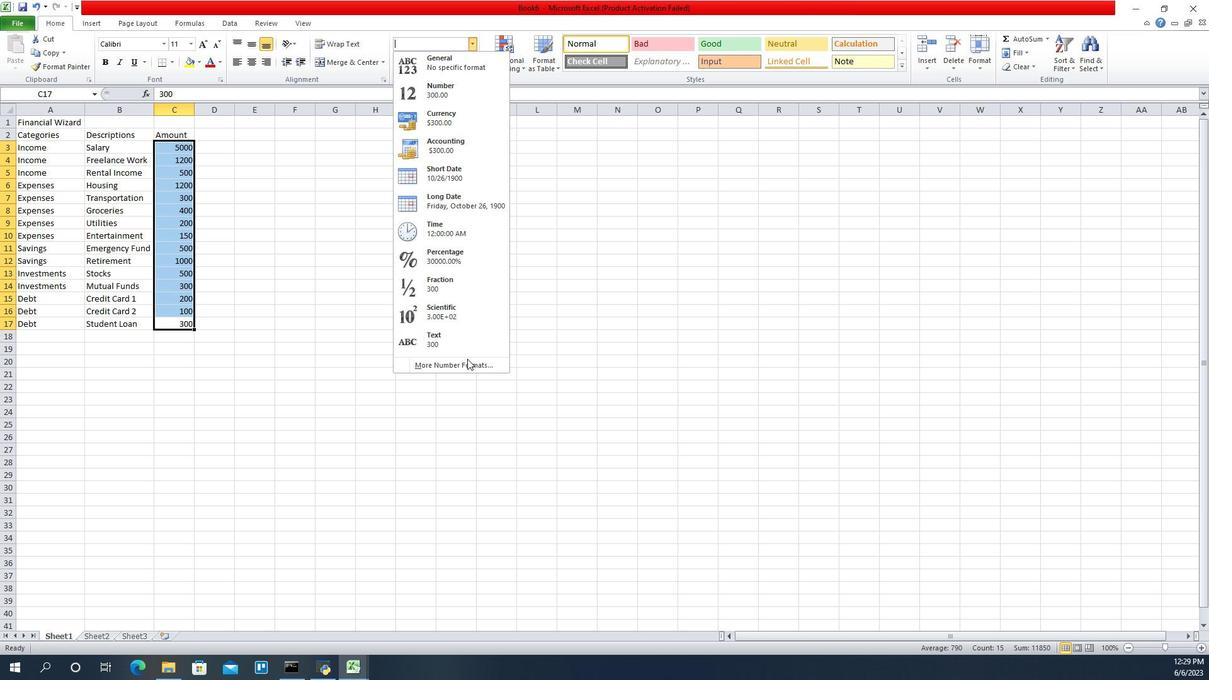 
Action: Mouse pressed left at (458, 358)
Screenshot: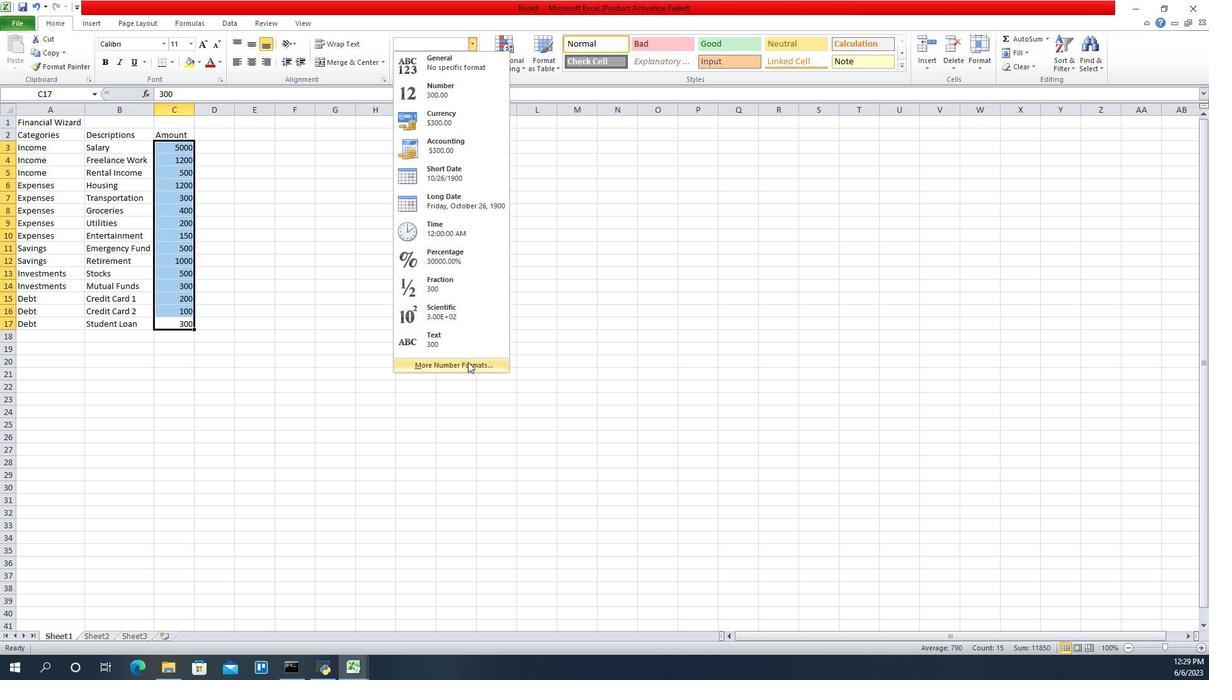 
Action: Mouse moved to (304, 145)
Screenshot: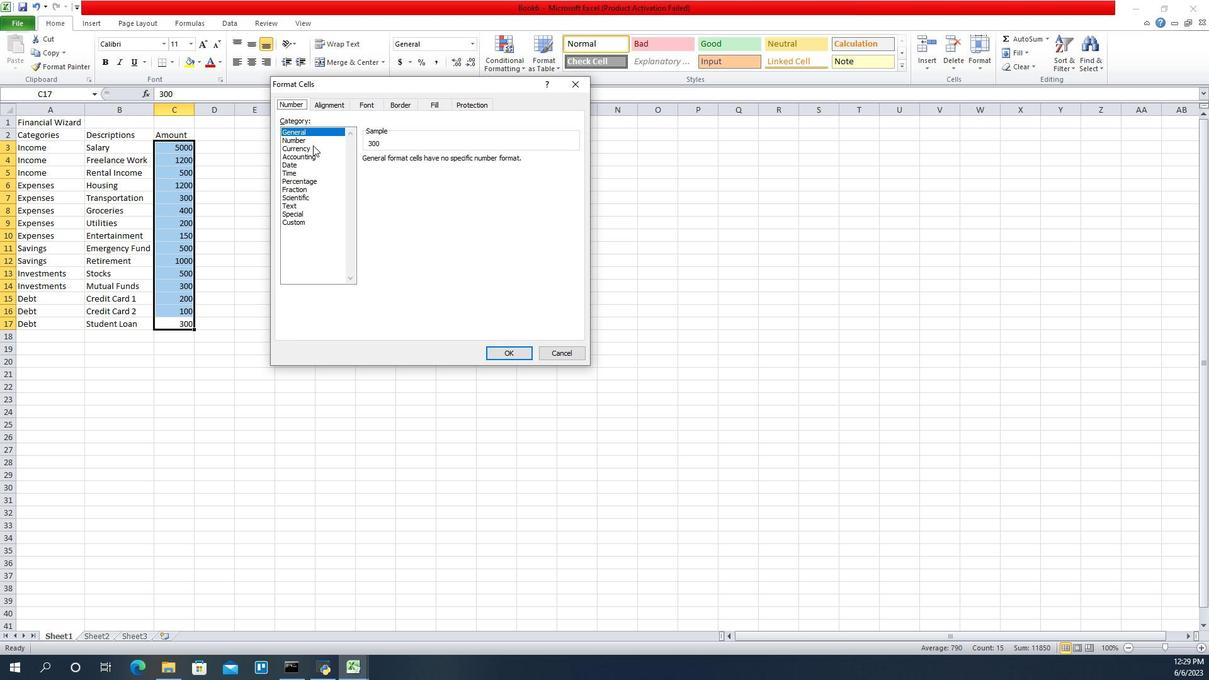 
Action: Mouse pressed left at (304, 145)
Screenshot: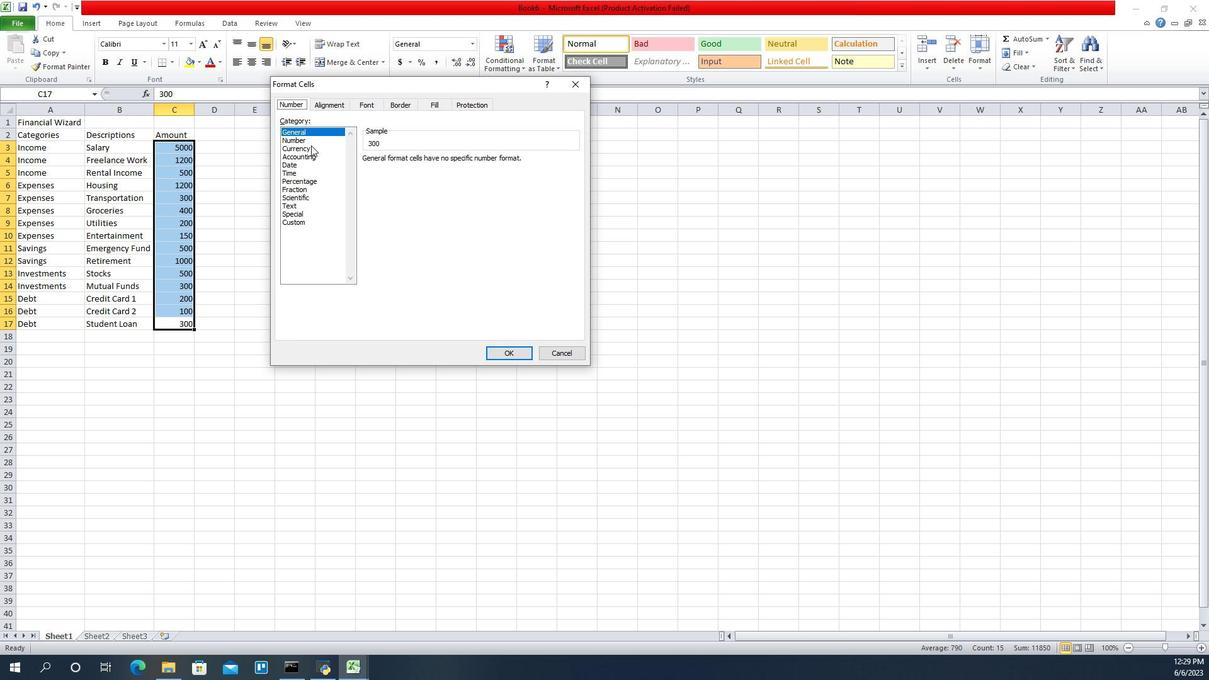 
Action: Mouse moved to (437, 160)
Screenshot: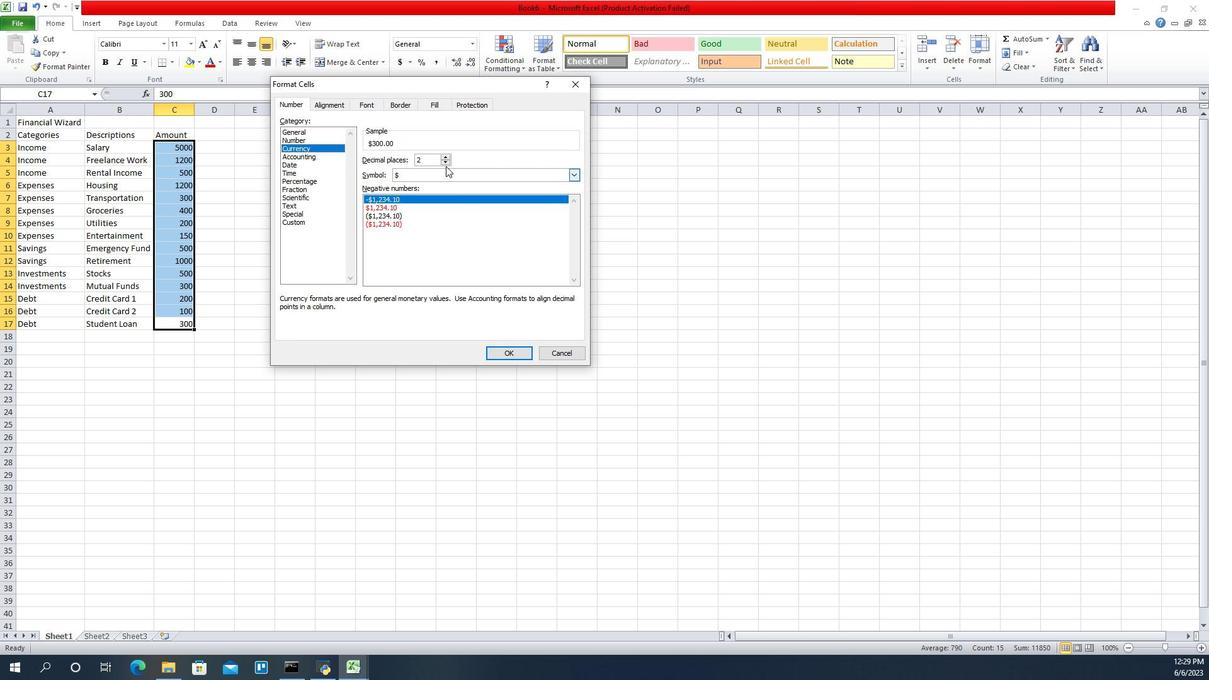 
Action: Mouse pressed left at (437, 160)
Screenshot: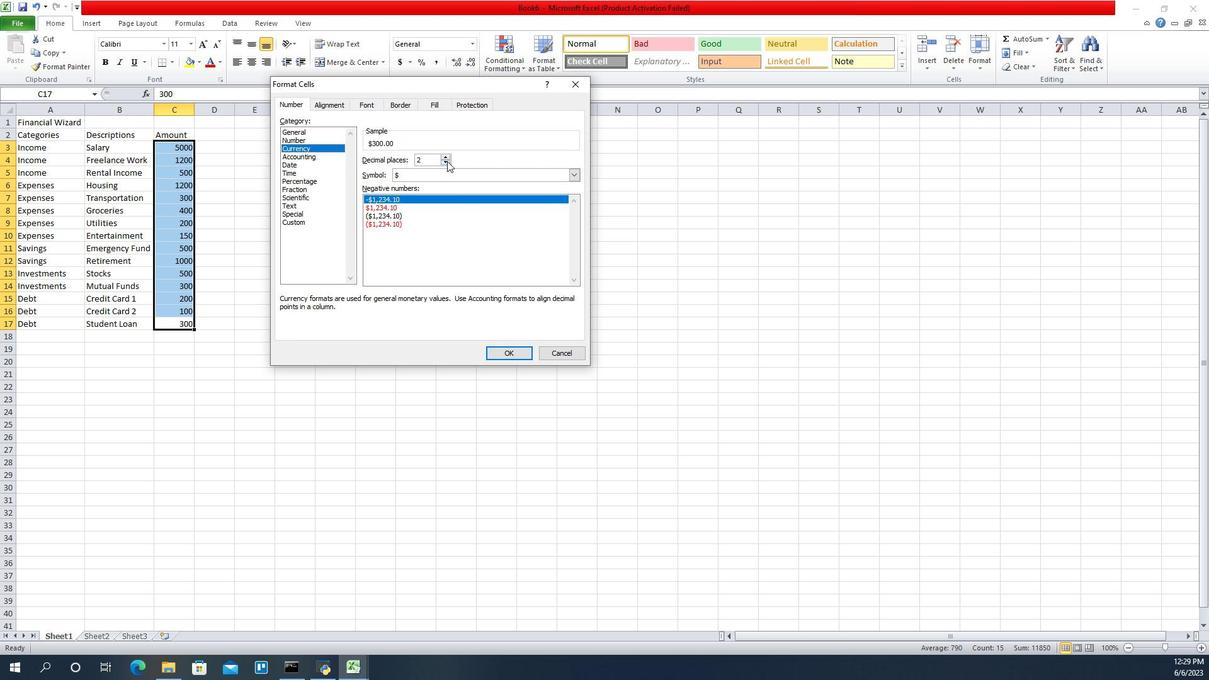 
Action: Mouse pressed left at (437, 160)
Screenshot: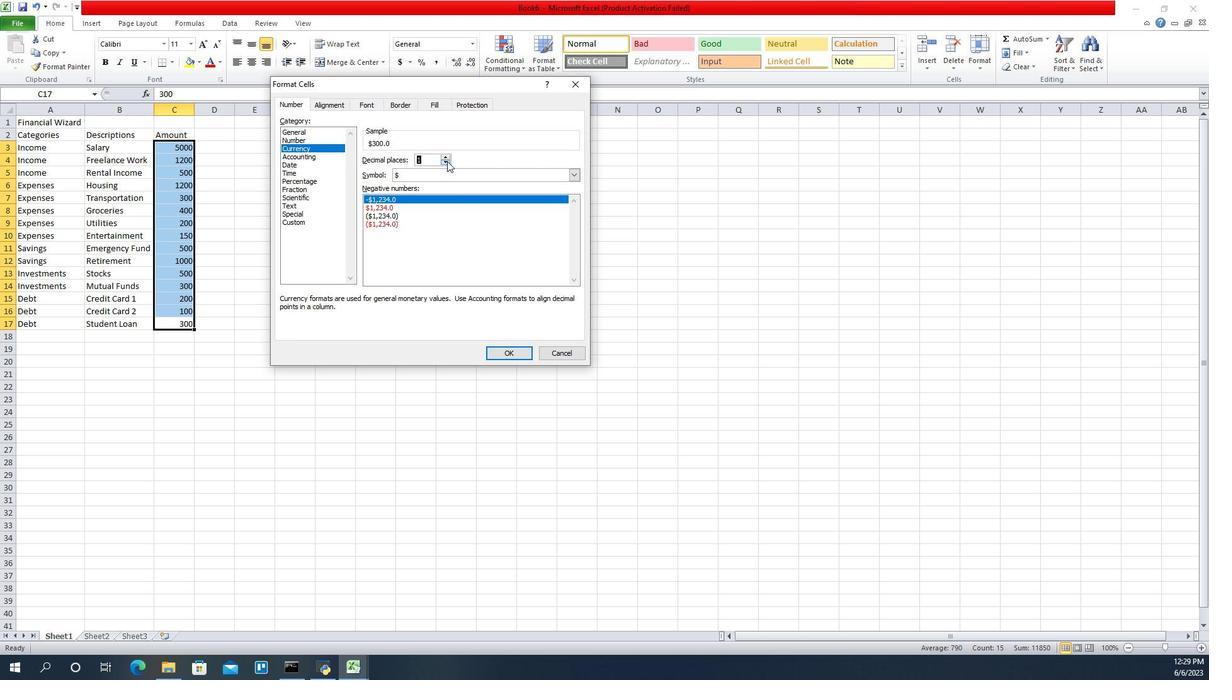 
Action: Mouse moved to (499, 352)
Screenshot: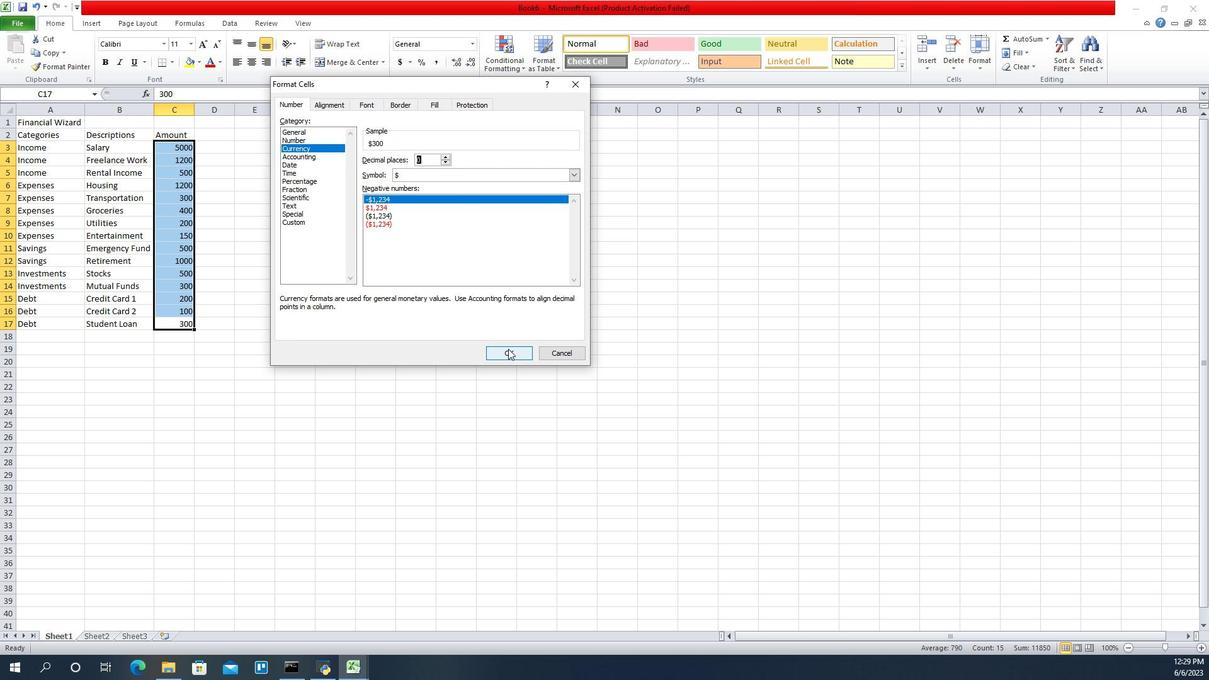 
Action: Mouse pressed left at (499, 352)
Screenshot: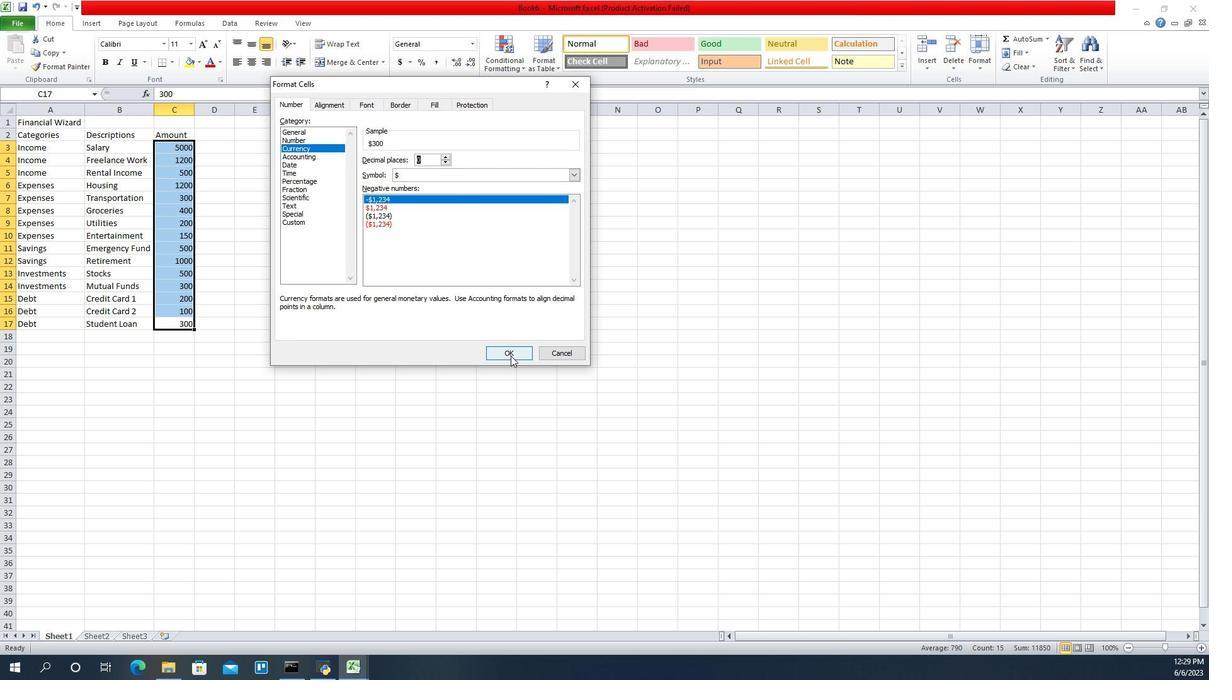 
Action: Mouse moved to (185, 320)
Screenshot: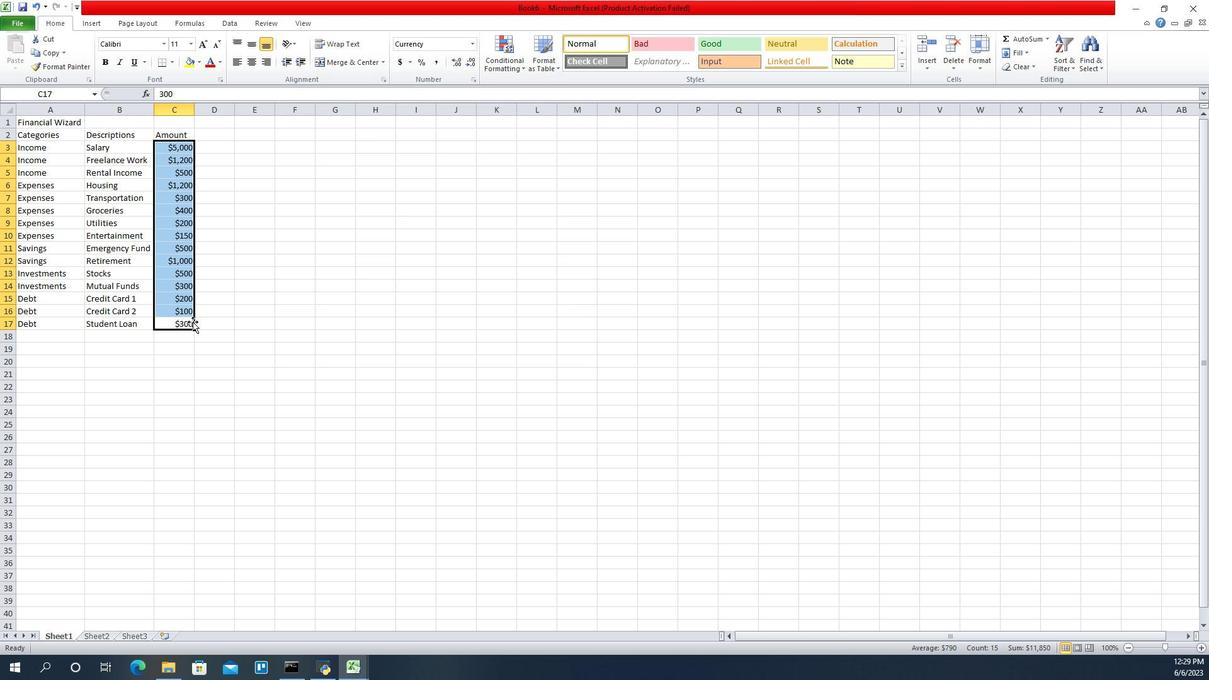 
Action: Mouse pressed left at (185, 320)
Screenshot: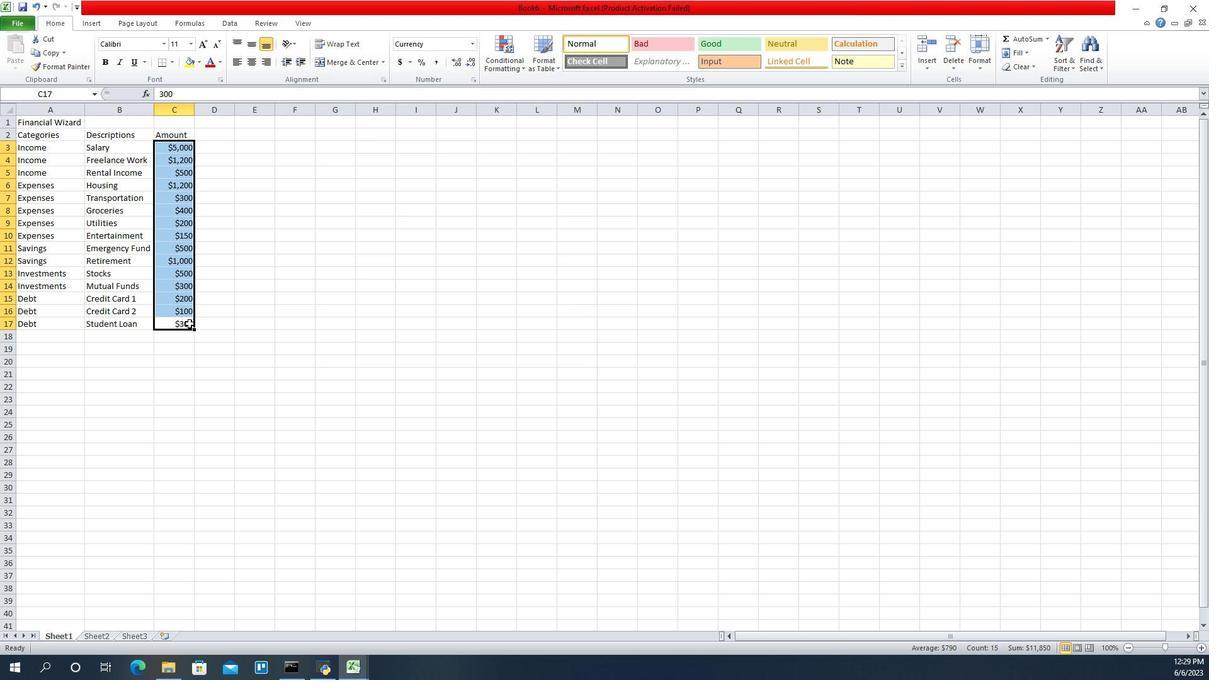 
Action: Mouse moved to (25, 28)
Screenshot: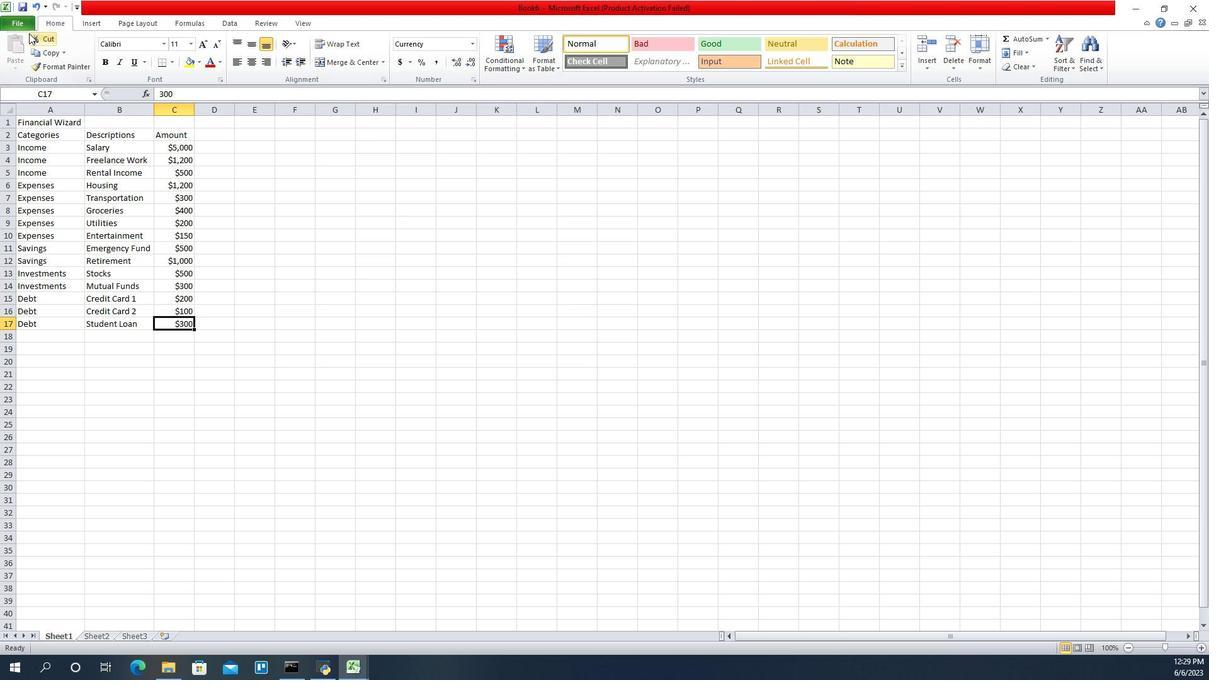 
Action: Mouse pressed left at (25, 28)
Screenshot: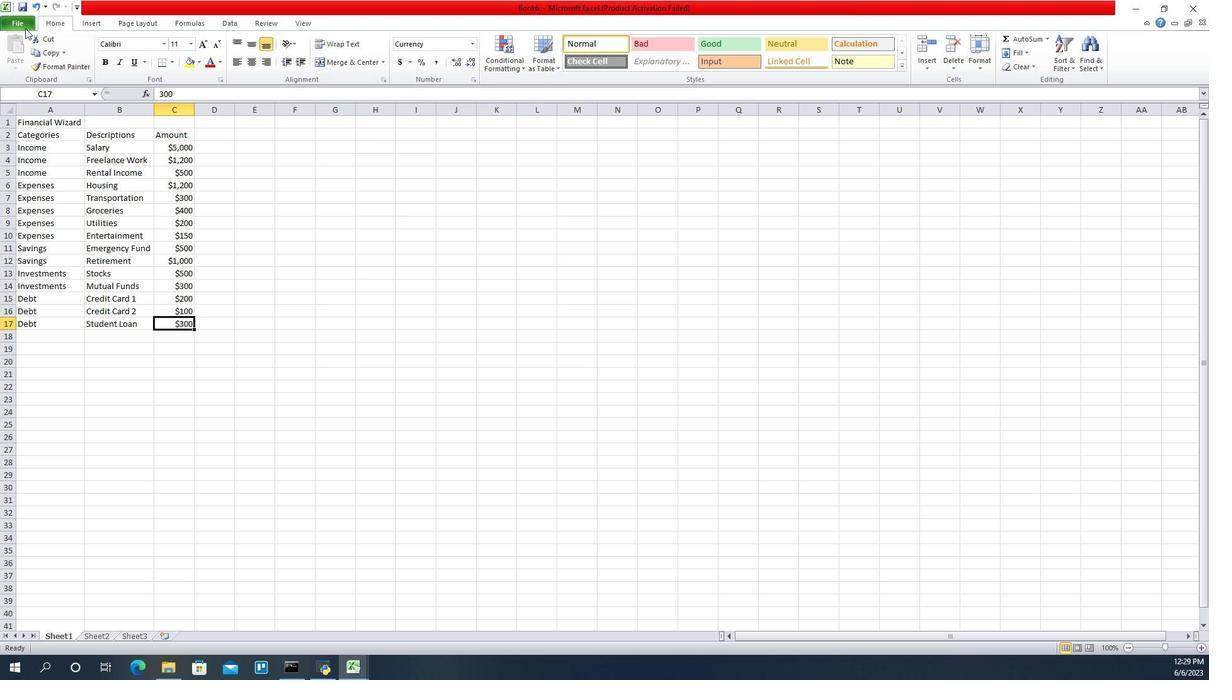 
Action: Mouse moved to (35, 44)
Screenshot: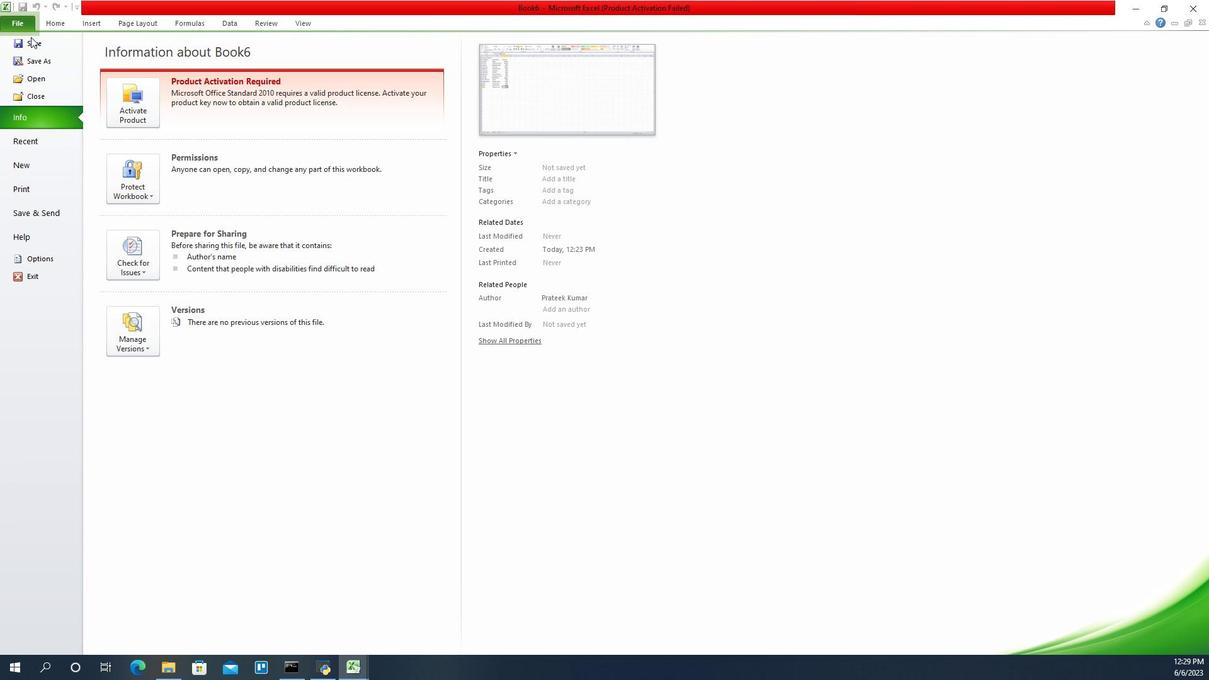 
Action: Mouse pressed left at (35, 44)
Screenshot: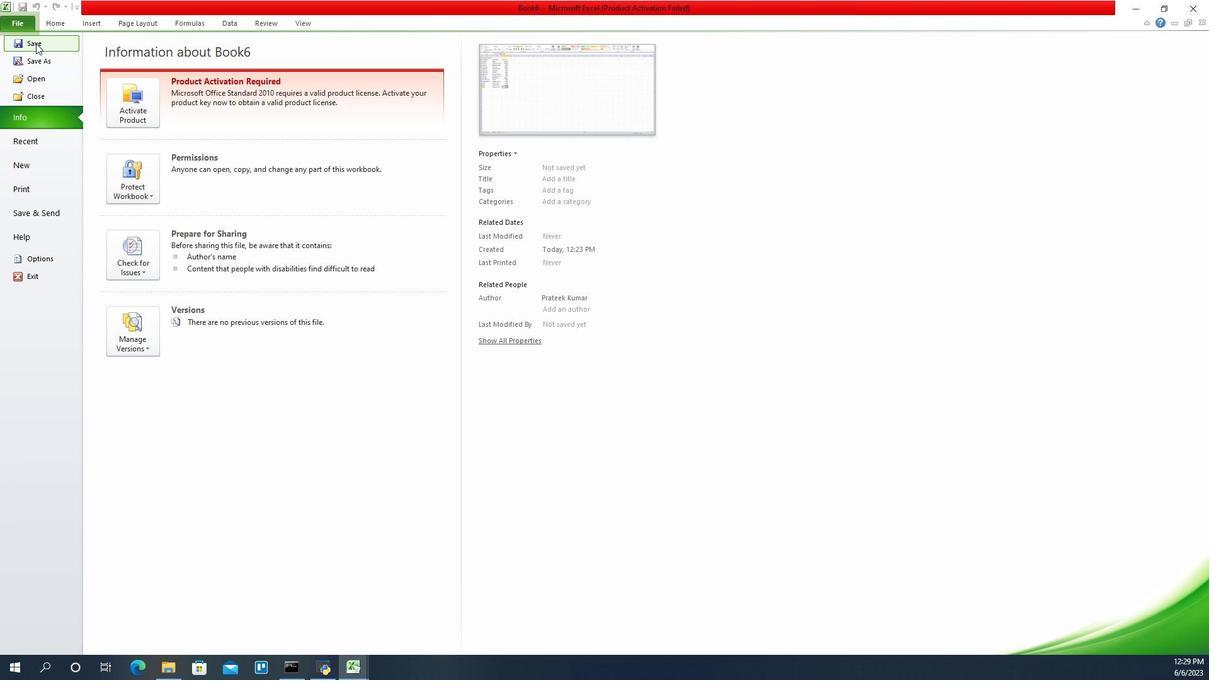 
Action: Mouse moved to (654, 367)
Screenshot: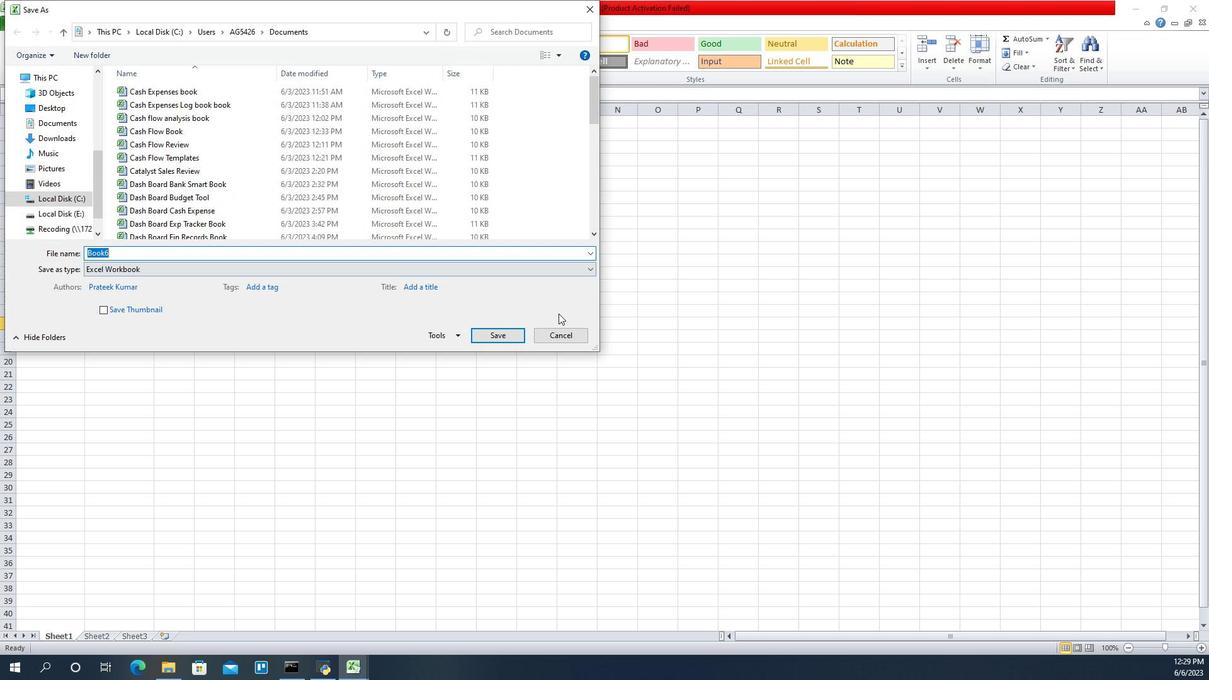 
Action: Key pressed <Key.caps_lock>F<Key.caps_lock>in<Key.space><Key.caps_lock>A<Key.caps_lock>nalytics<Key.space><Key.caps_lock>A<Key.caps_lock>nalysis
Screenshot: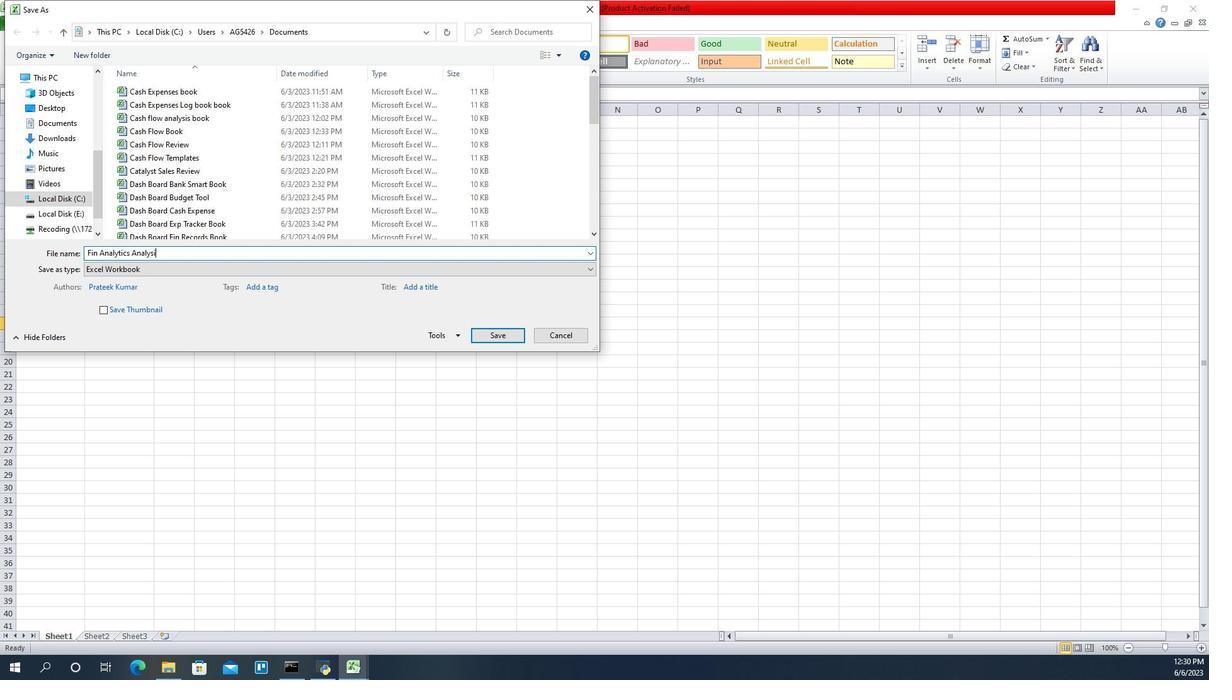 
Action: Mouse moved to (489, 331)
Screenshot: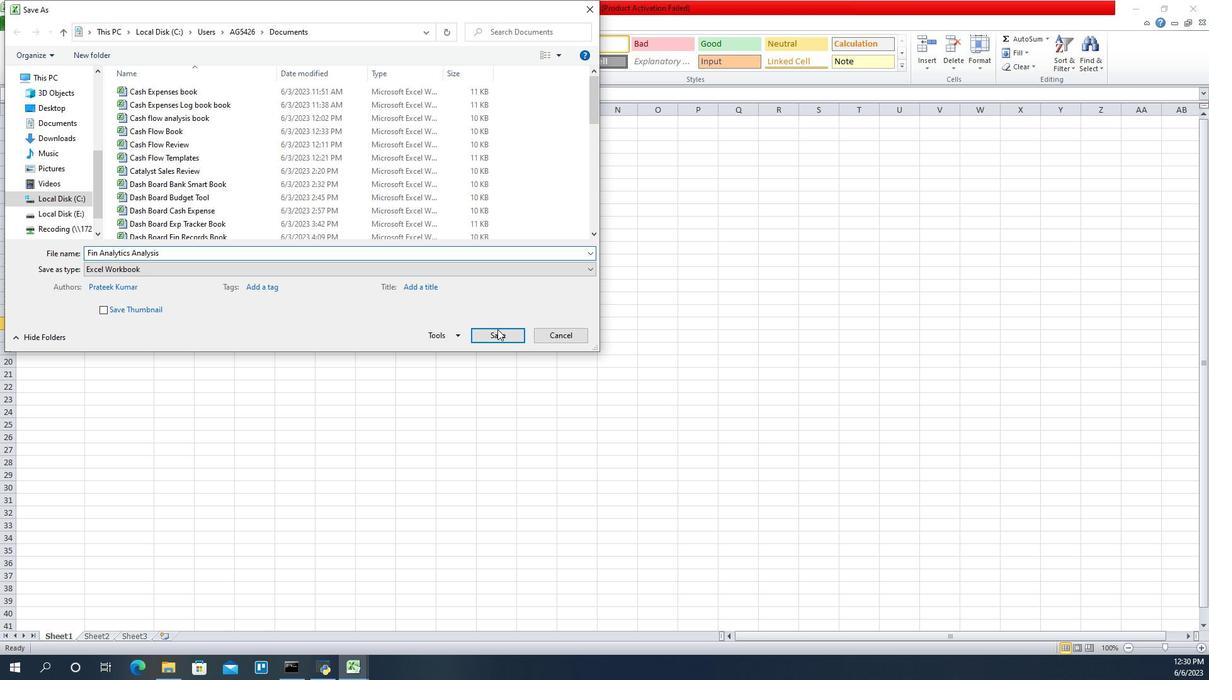 
Action: Mouse pressed left at (489, 331)
Screenshot: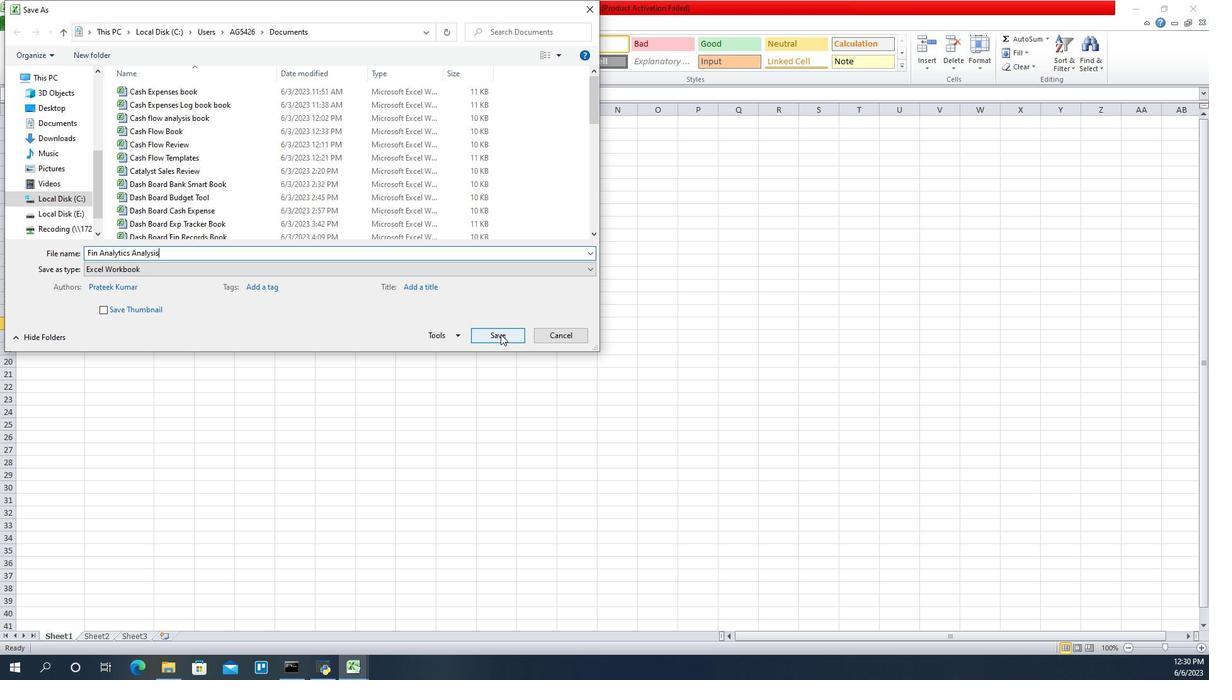 
Action: Mouse moved to (366, 341)
Screenshot: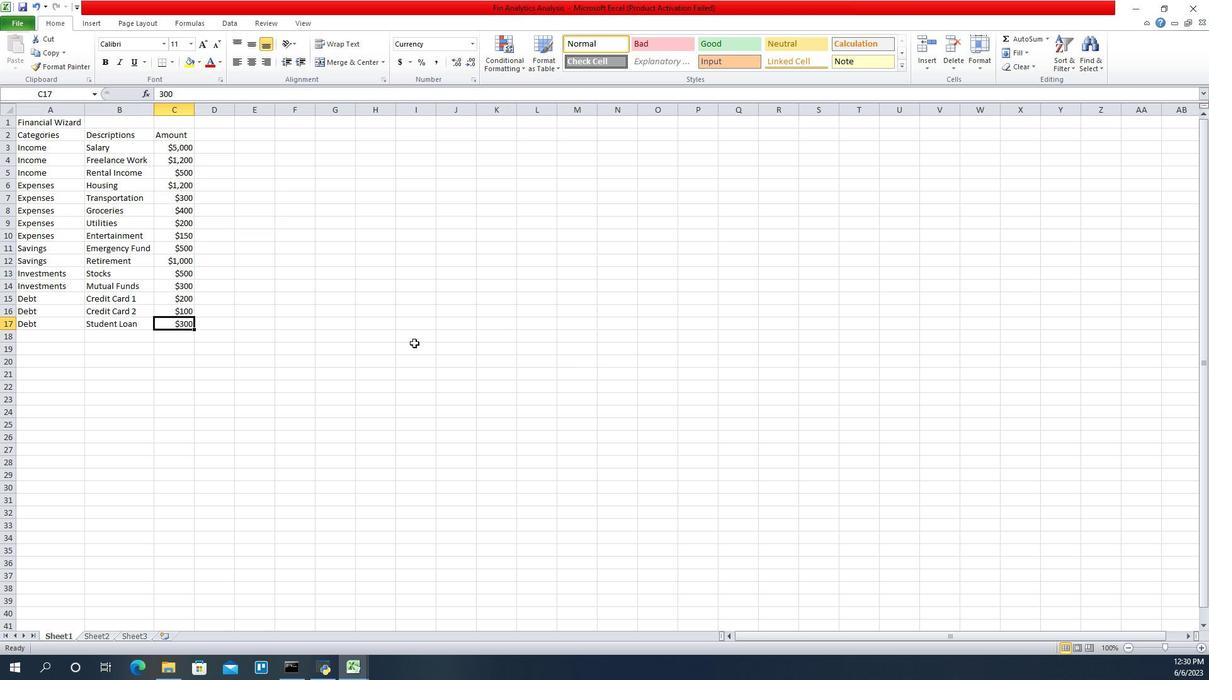 
